 Task: Log work in the project ChampionWorks for the issue 'Address issues related to system accessibility for users with hearing impairments' spent time as '3w 2d 4h 44m' and remaining time as '1w 2d 19h 8m' and move to top of backlog. Now add the issue to the epic 'Data Science Implementation'. Log work in the project ChampionWorks for the issue 'Develop a new feature to allow for automatic document classification and sorting' spent time as '4w 3d 7h 7m' and remaining time as '4w 5d 18h 49m' and move to bottom of backlog. Now add the issue to the epic 'Data Lake Implementation'
Action: Mouse moved to (183, 58)
Screenshot: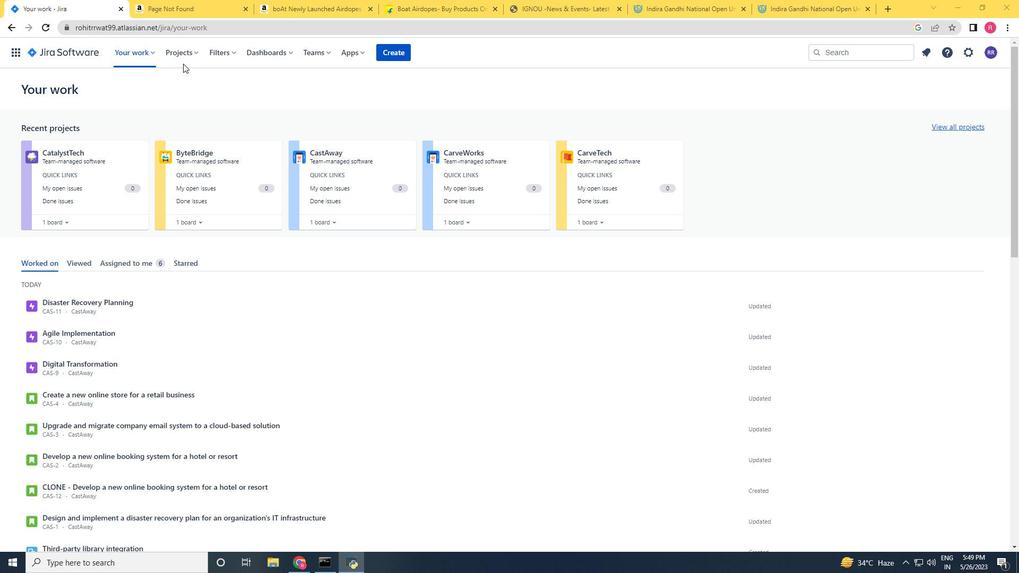 
Action: Mouse pressed left at (183, 58)
Screenshot: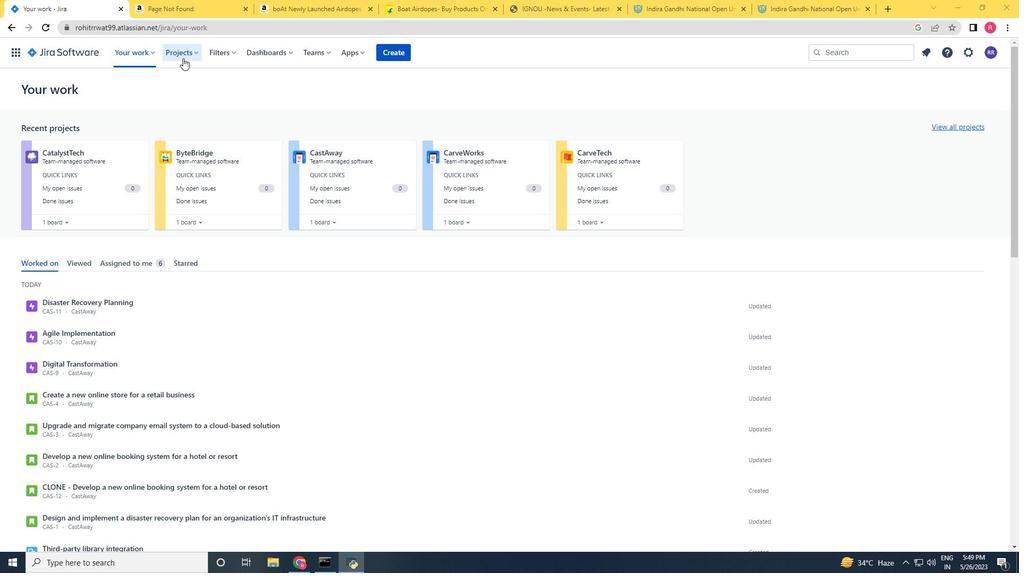 
Action: Mouse moved to (196, 101)
Screenshot: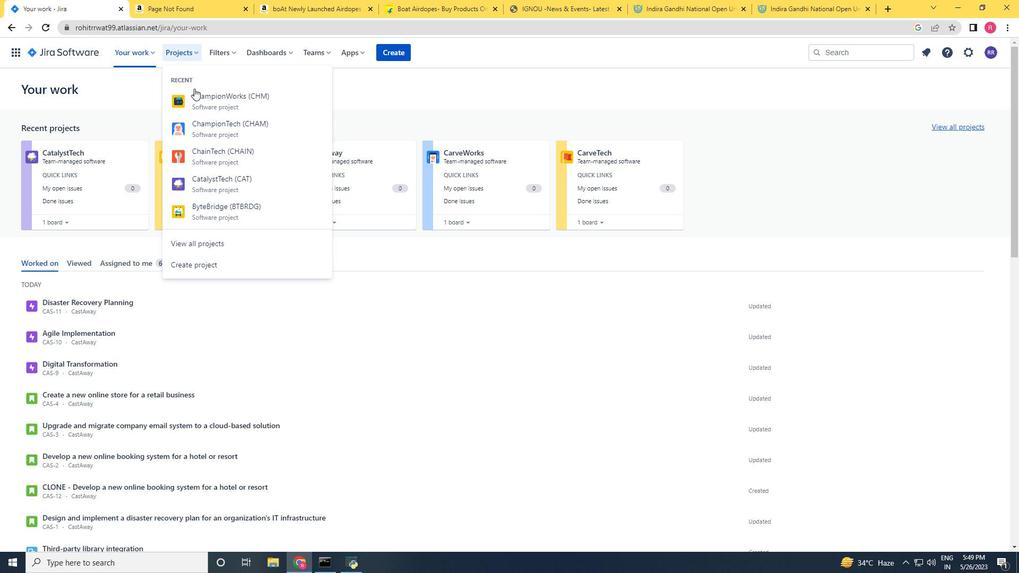 
Action: Mouse pressed left at (196, 101)
Screenshot: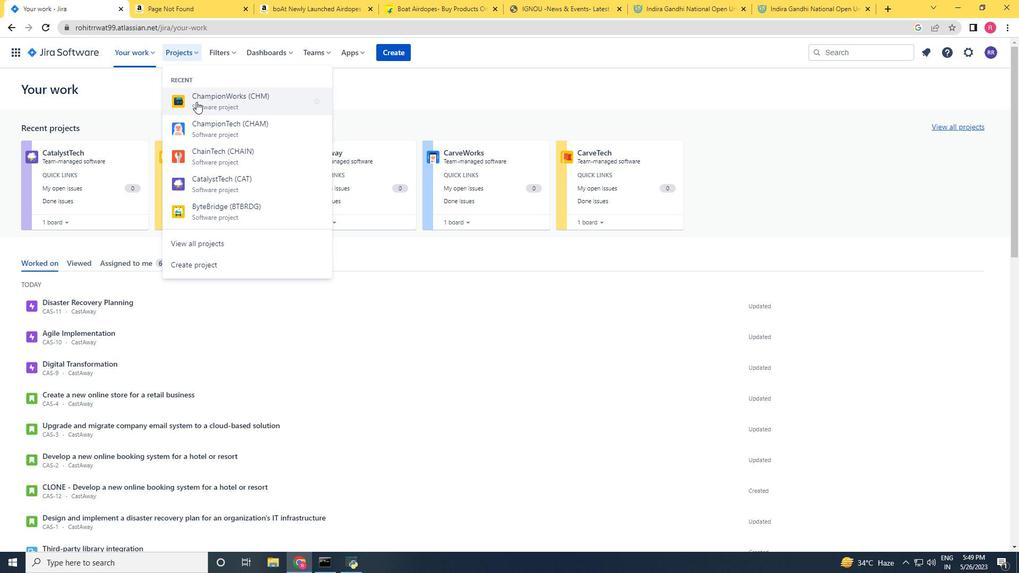 
Action: Mouse moved to (73, 168)
Screenshot: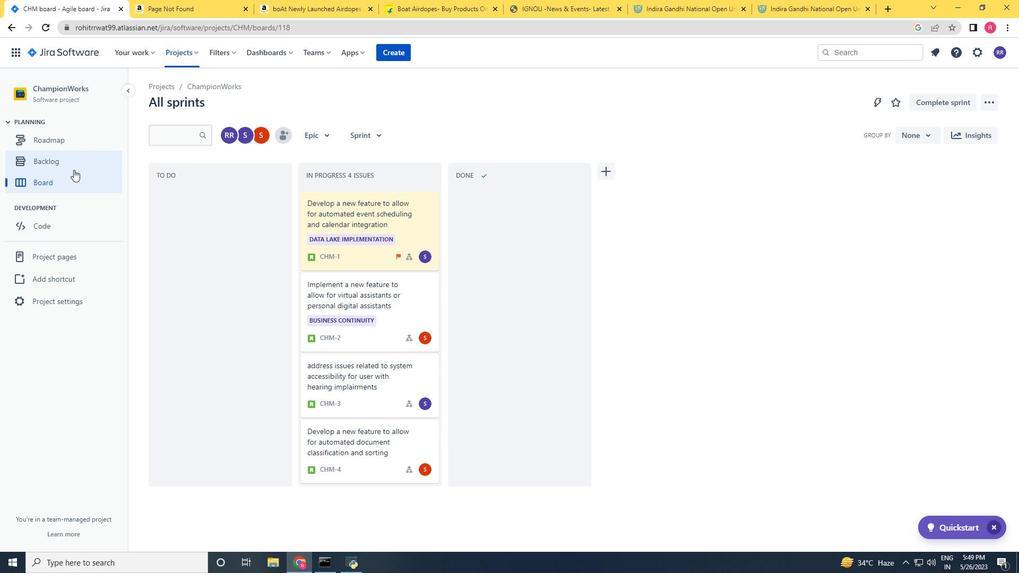 
Action: Mouse pressed left at (73, 168)
Screenshot: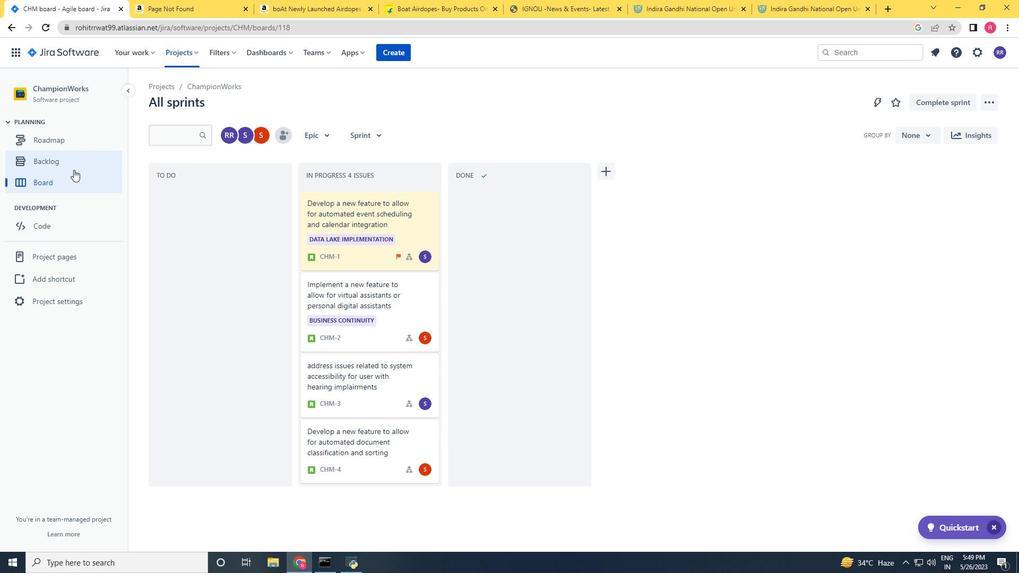 
Action: Mouse moved to (395, 382)
Screenshot: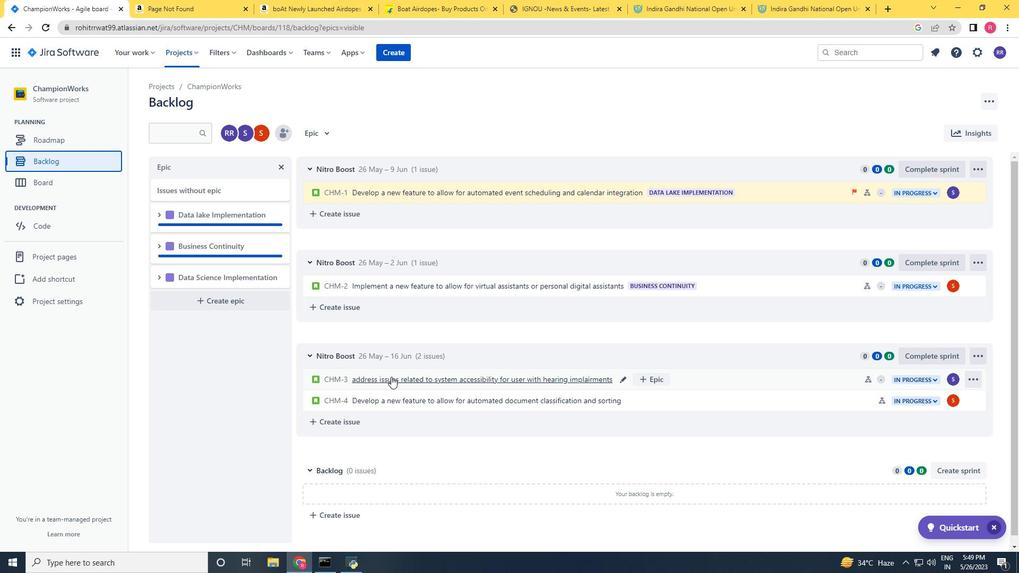 
Action: Mouse pressed left at (395, 382)
Screenshot: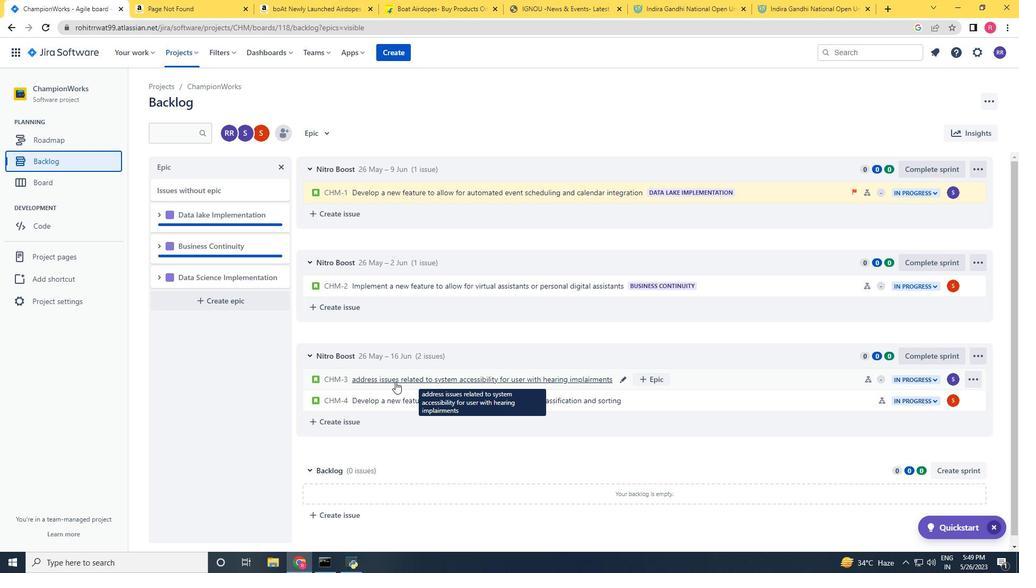 
Action: Mouse moved to (874, 248)
Screenshot: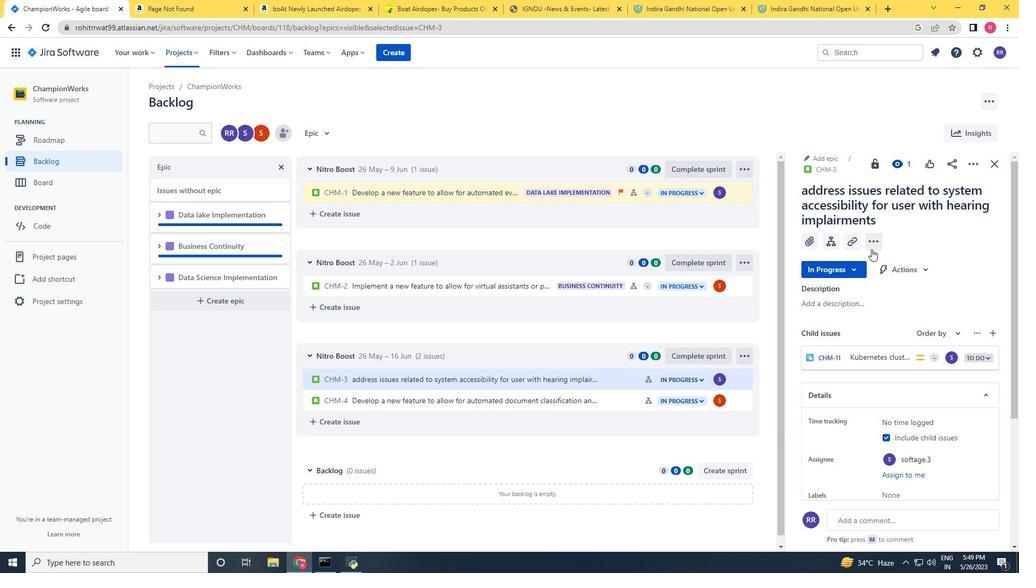 
Action: Mouse pressed left at (874, 248)
Screenshot: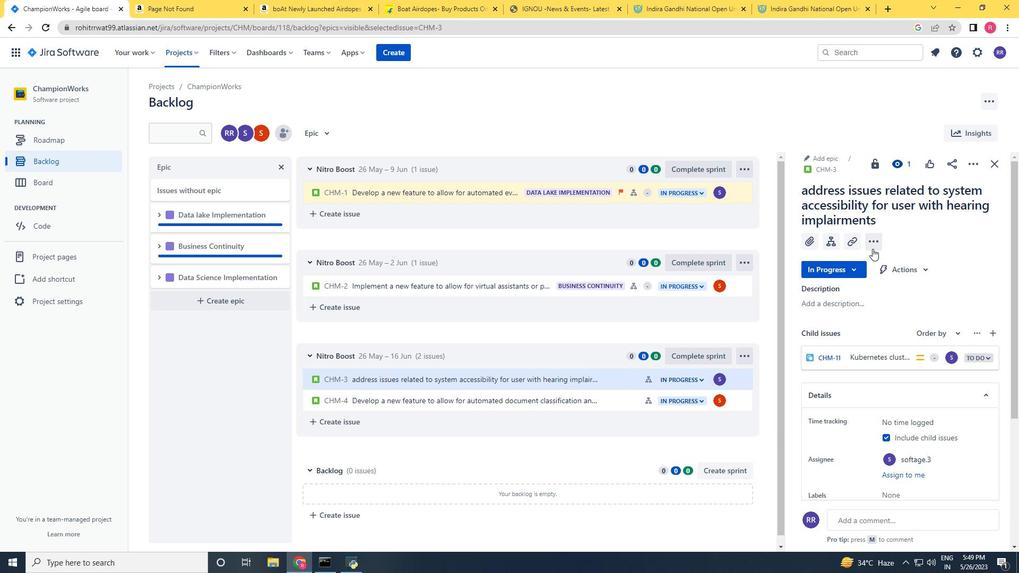 
Action: Mouse moved to (914, 230)
Screenshot: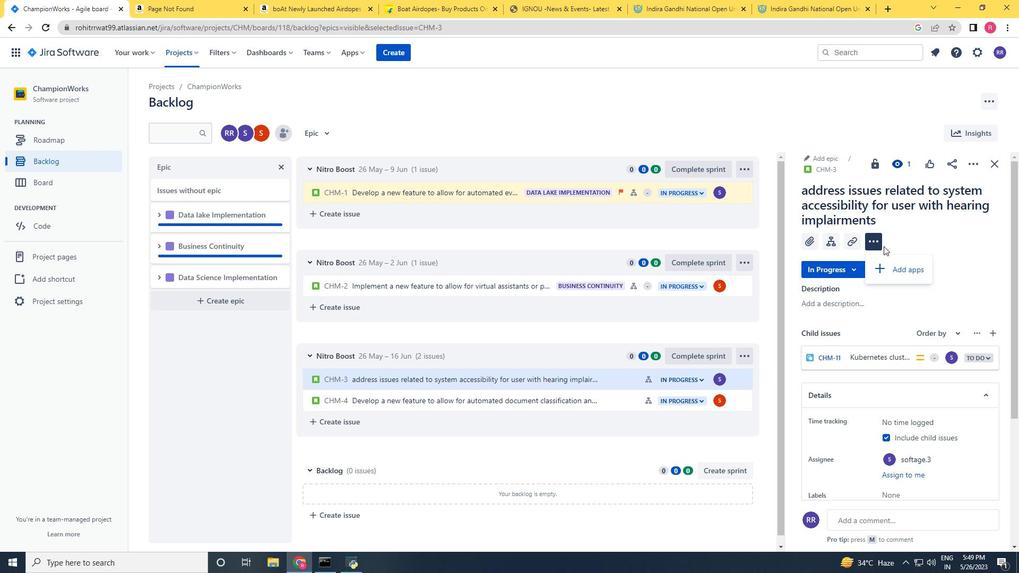 
Action: Mouse pressed left at (914, 230)
Screenshot: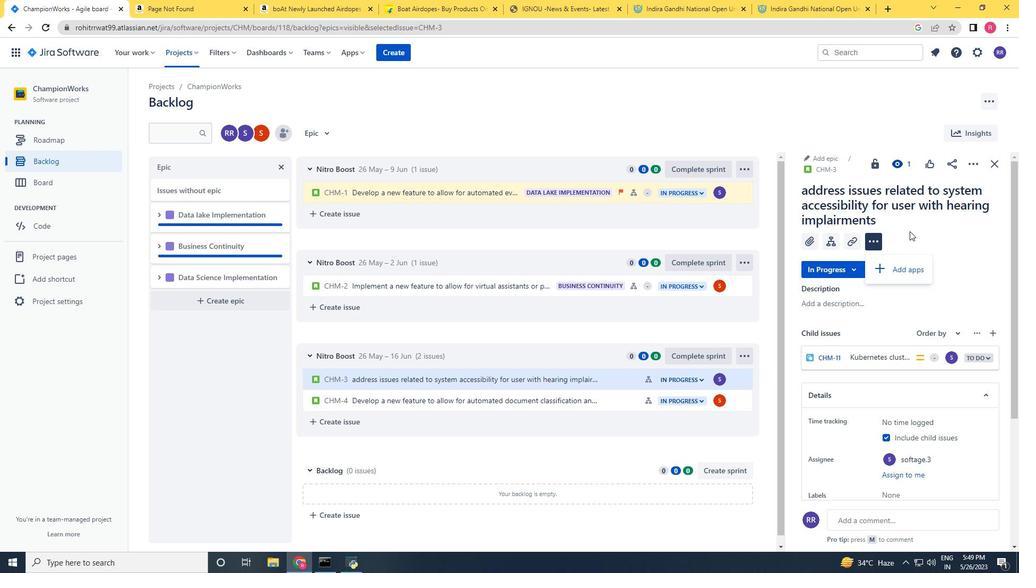 
Action: Mouse moved to (967, 162)
Screenshot: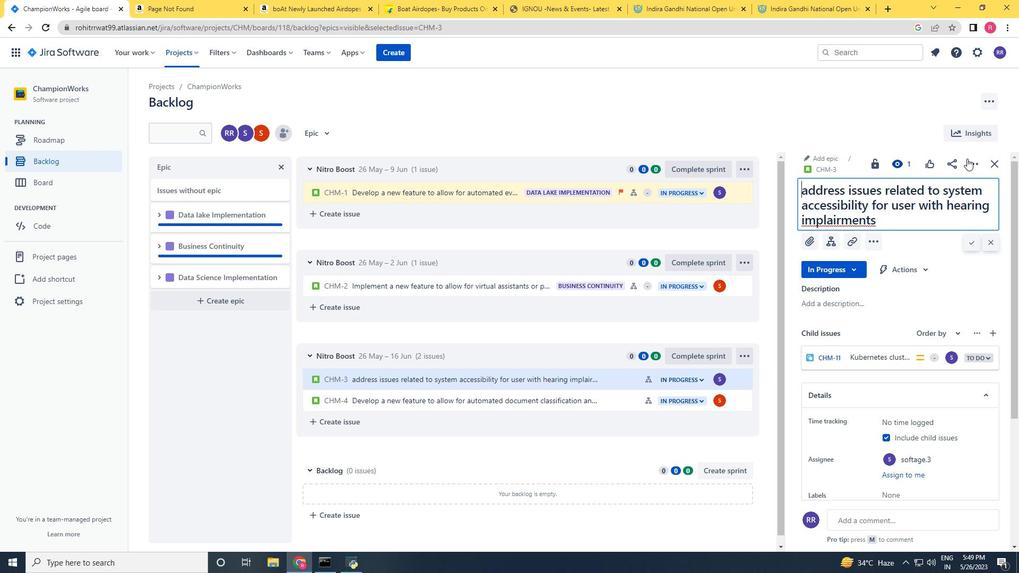 
Action: Mouse pressed left at (967, 162)
Screenshot: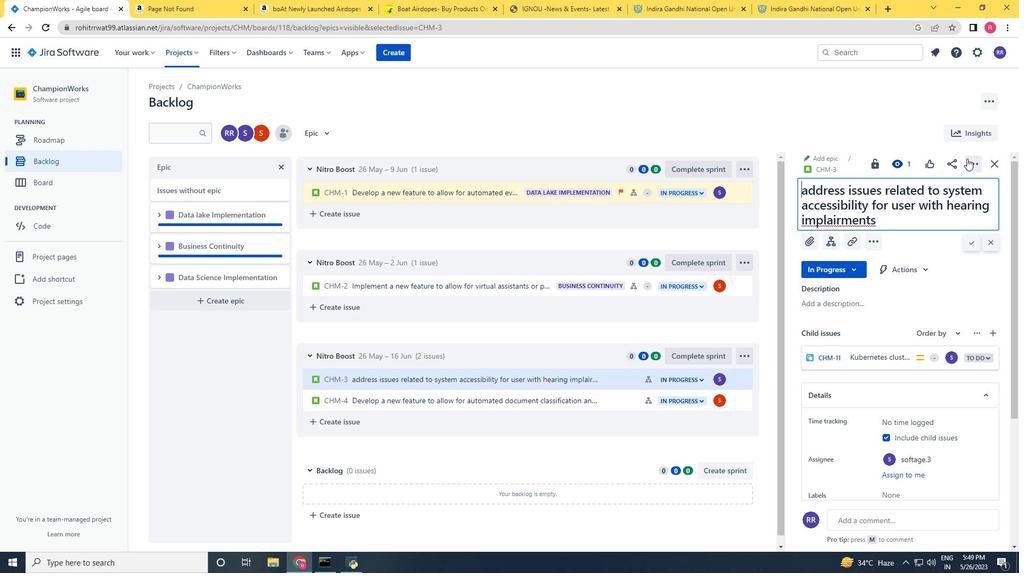 
Action: Mouse moved to (934, 198)
Screenshot: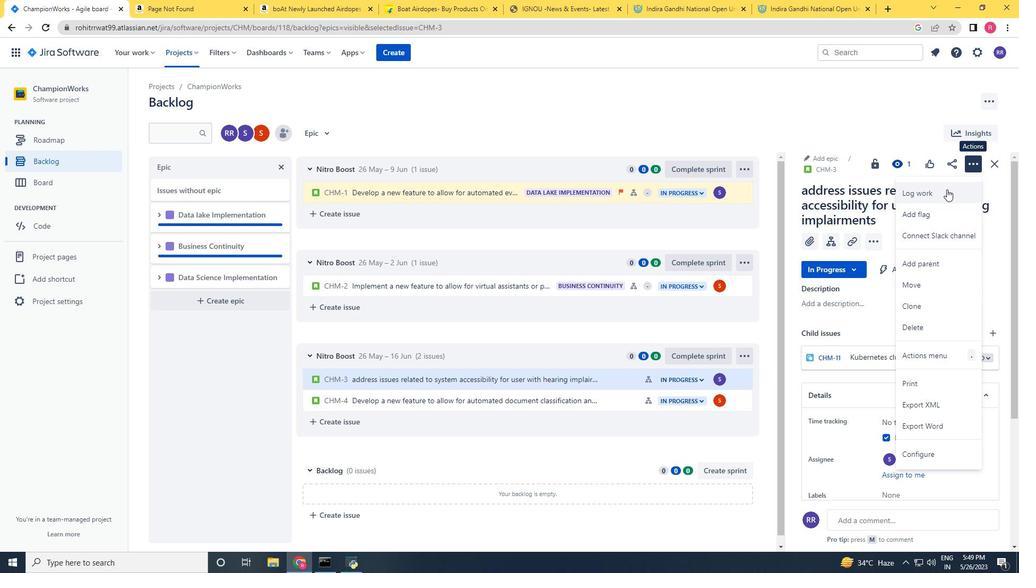 
Action: Mouse pressed left at (934, 198)
Screenshot: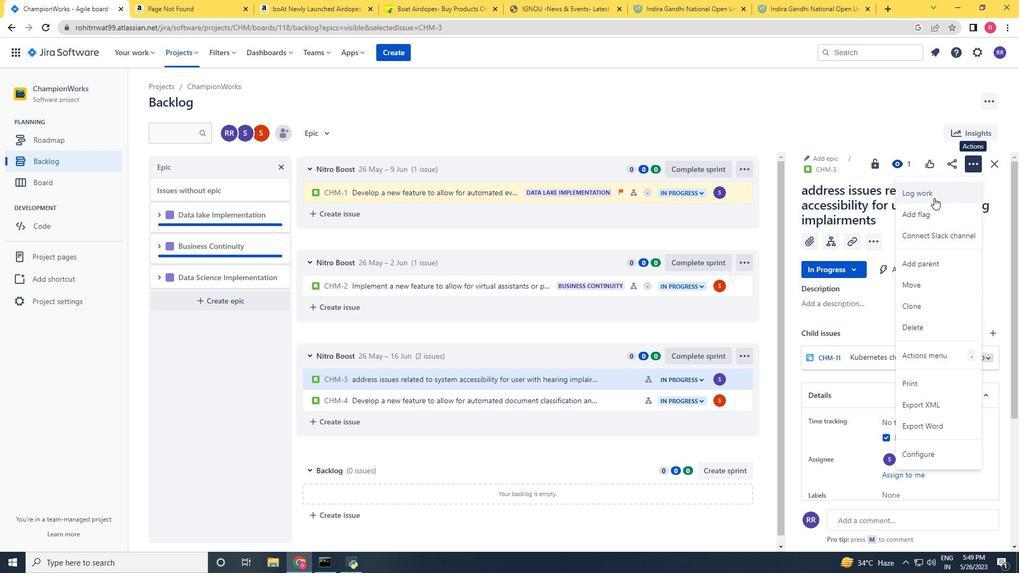 
Action: Mouse moved to (457, 157)
Screenshot: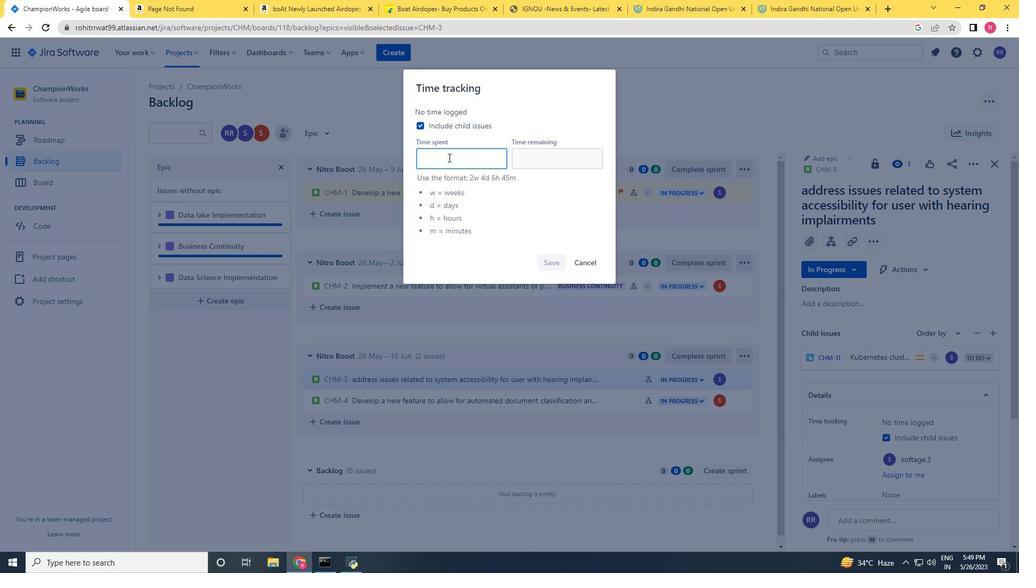 
Action: Mouse pressed left at (457, 157)
Screenshot: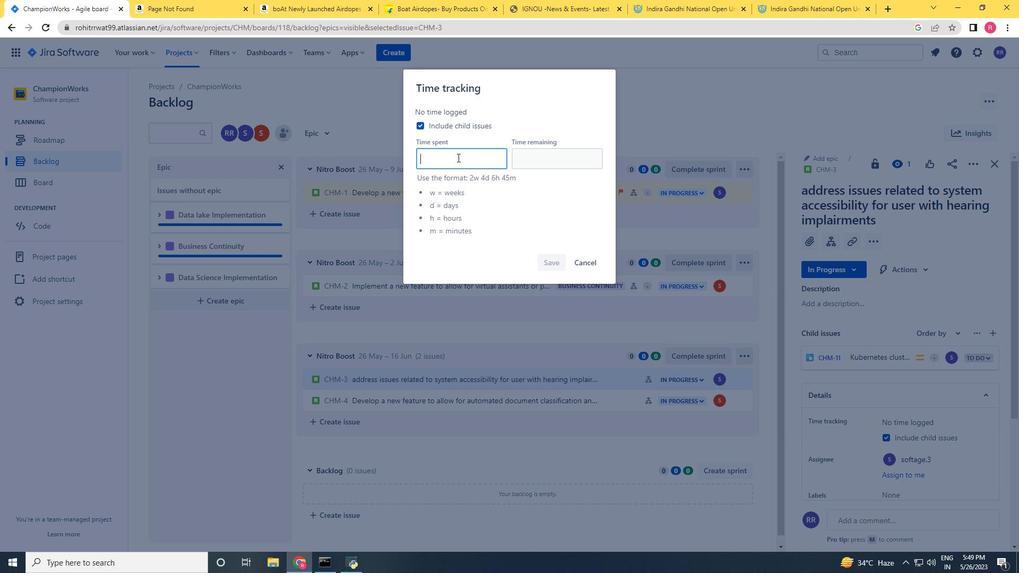 
Action: Key pressed 3w<Key.space>2d<Key.space>4h<Key.space>33<Key.backspace><Key.backspace>44m<Key.tab>1w<Key.space>2d<Key.space>19h<Key.space>8m
Screenshot: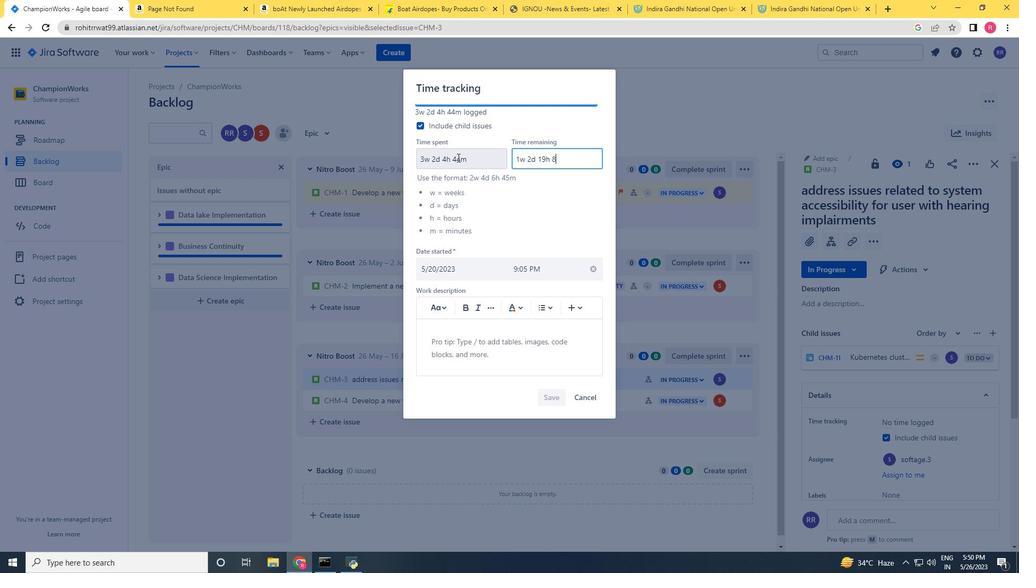 
Action: Mouse moved to (553, 398)
Screenshot: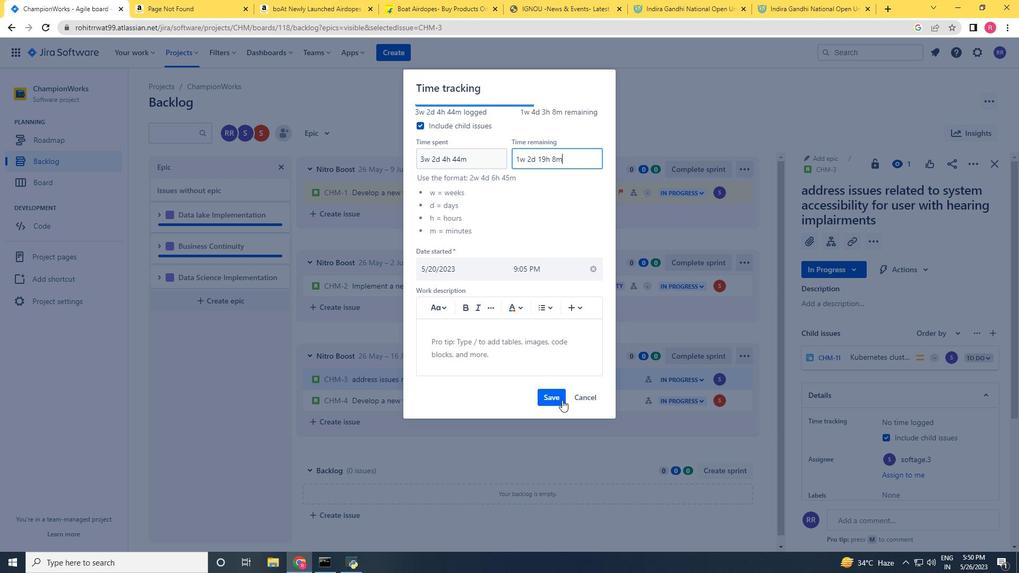 
Action: Mouse pressed left at (553, 398)
Screenshot: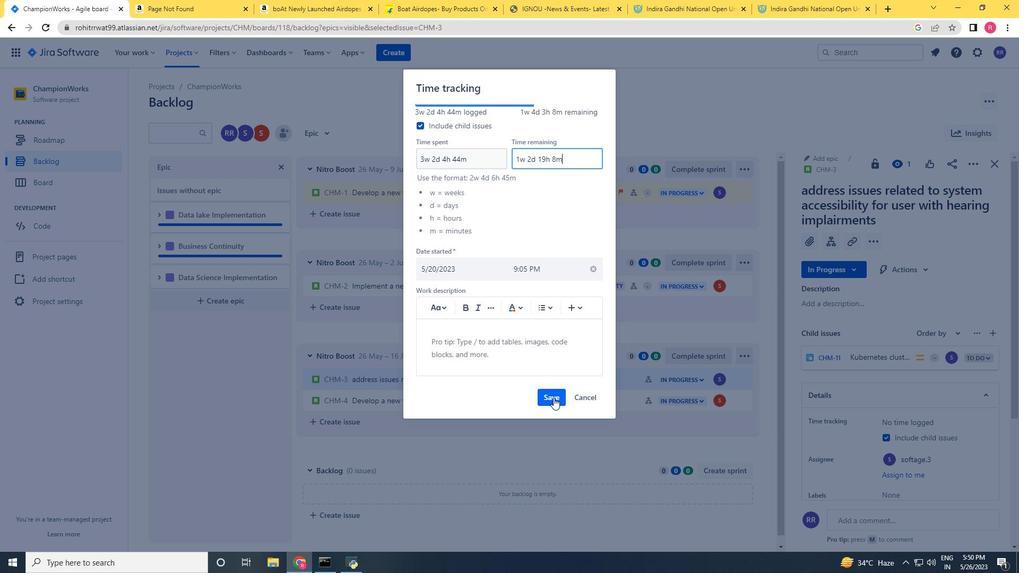 
Action: Mouse moved to (740, 378)
Screenshot: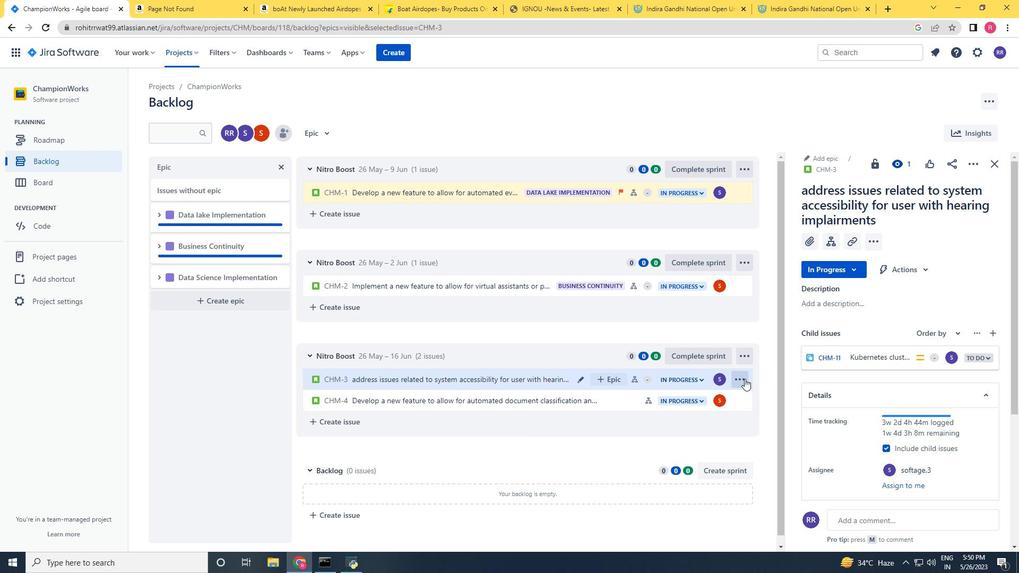 
Action: Mouse pressed left at (740, 378)
Screenshot: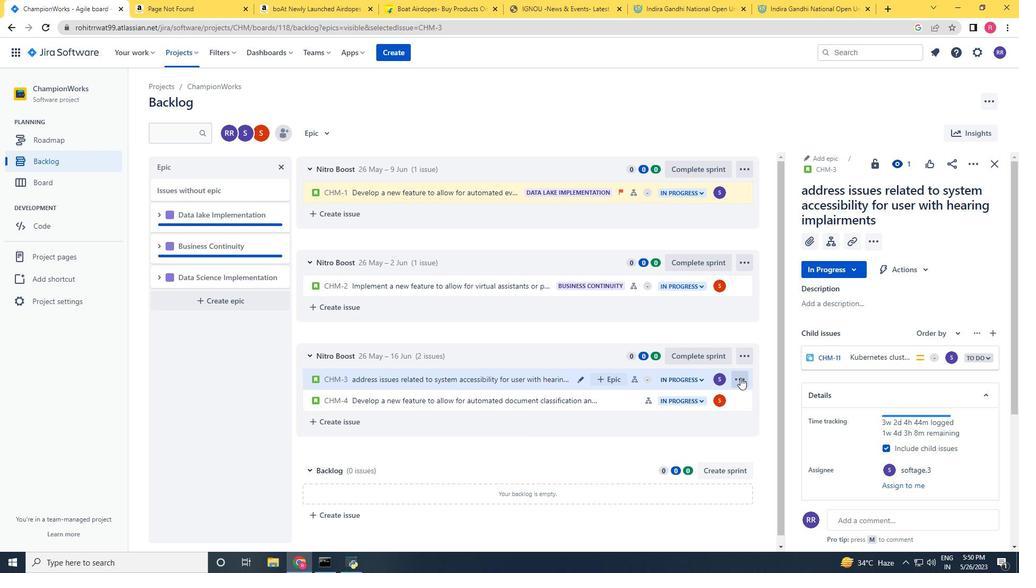 
Action: Mouse moved to (712, 341)
Screenshot: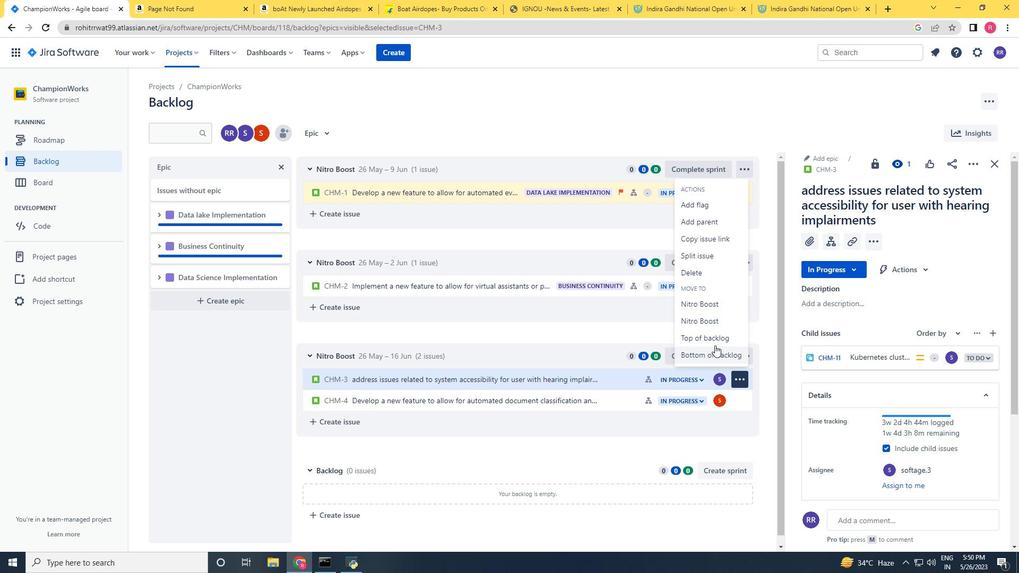
Action: Mouse pressed left at (712, 341)
Screenshot: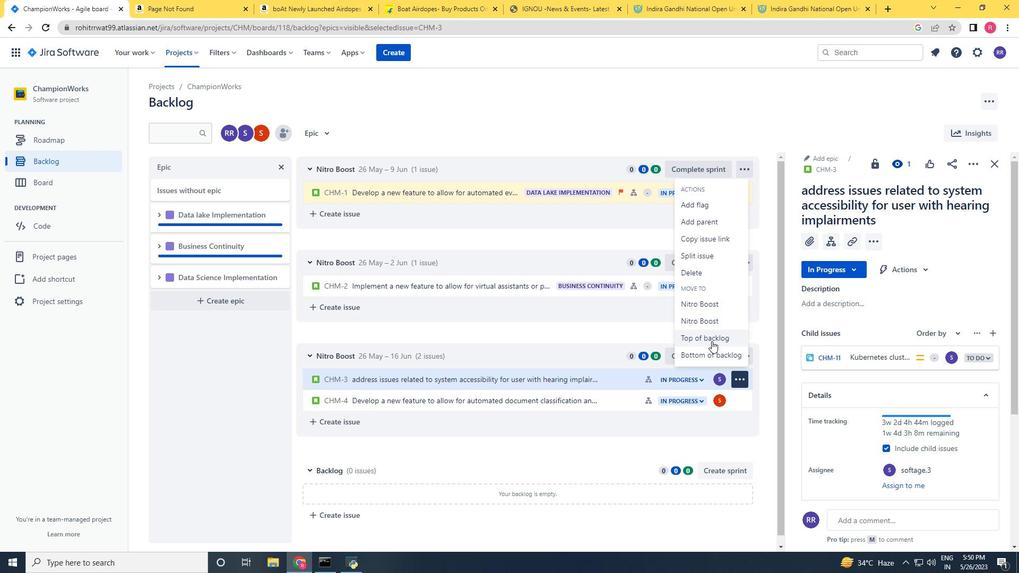 
Action: Mouse moved to (548, 177)
Screenshot: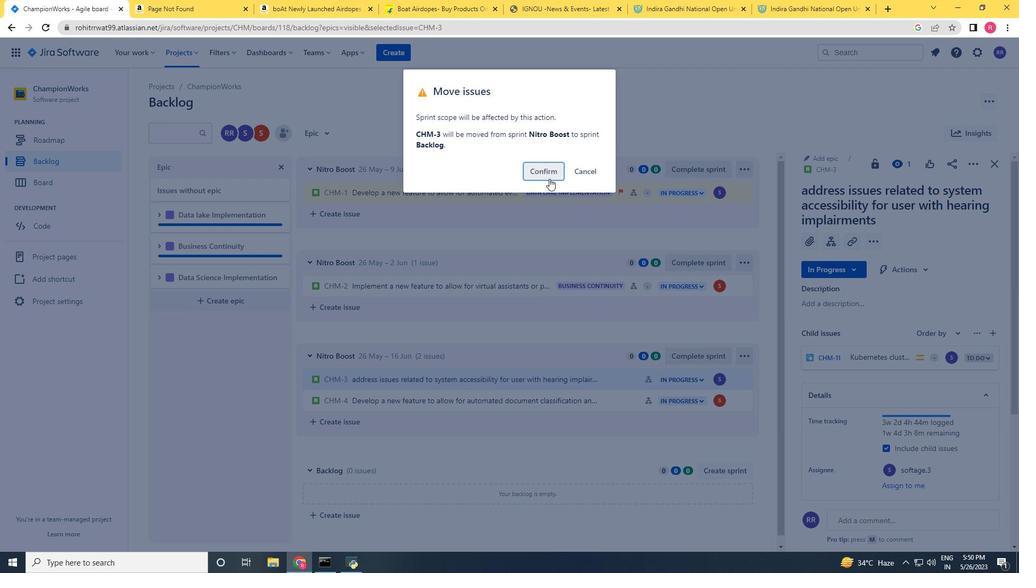 
Action: Mouse pressed left at (548, 177)
Screenshot: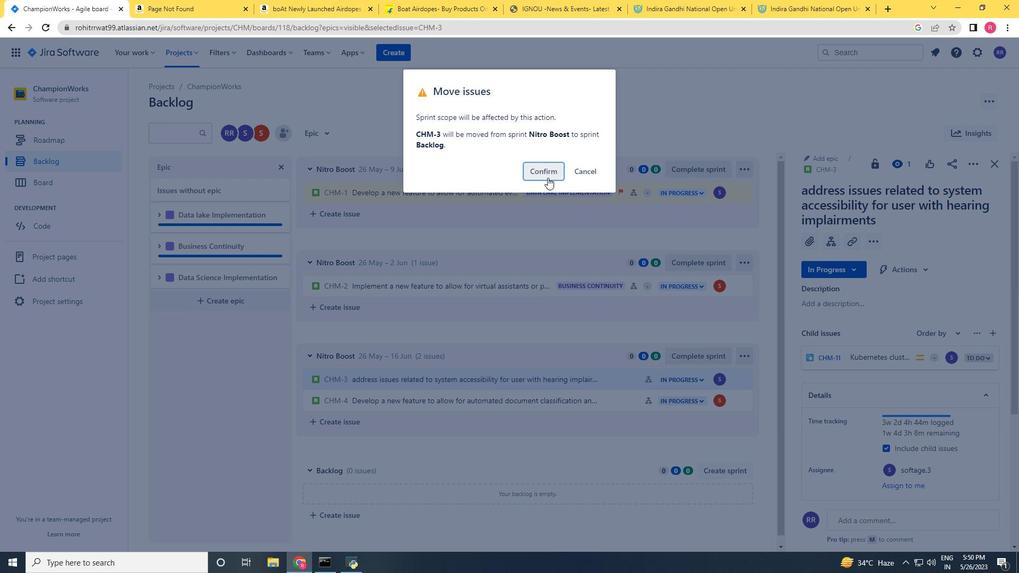 
Action: Mouse moved to (608, 469)
Screenshot: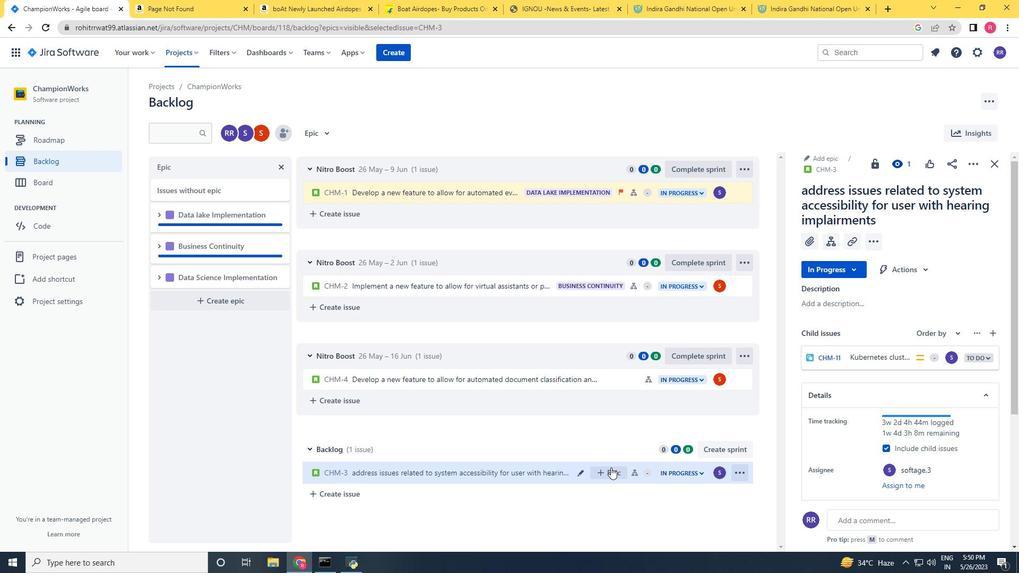 
Action: Mouse pressed left at (608, 469)
Screenshot: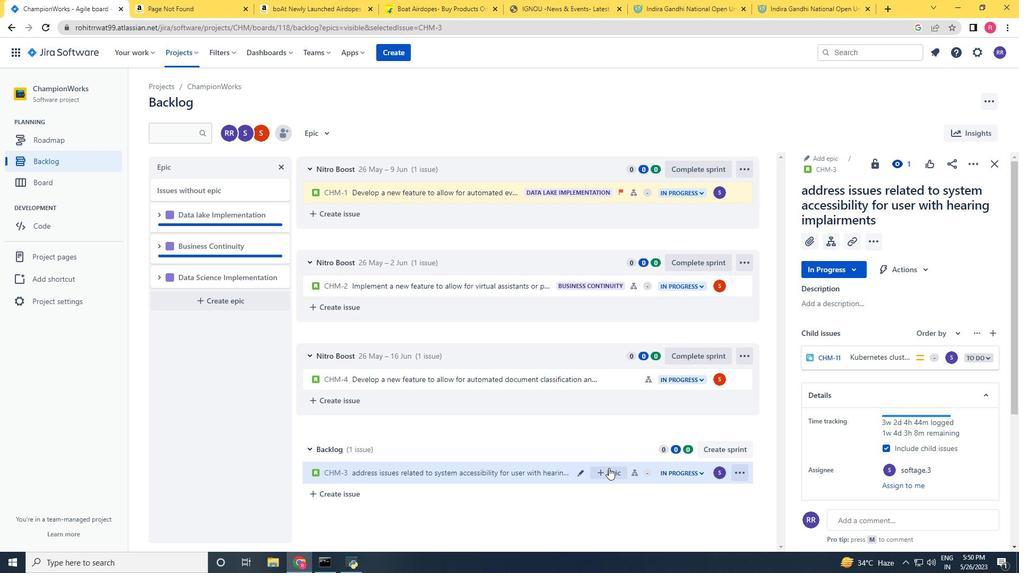 
Action: Mouse moved to (636, 521)
Screenshot: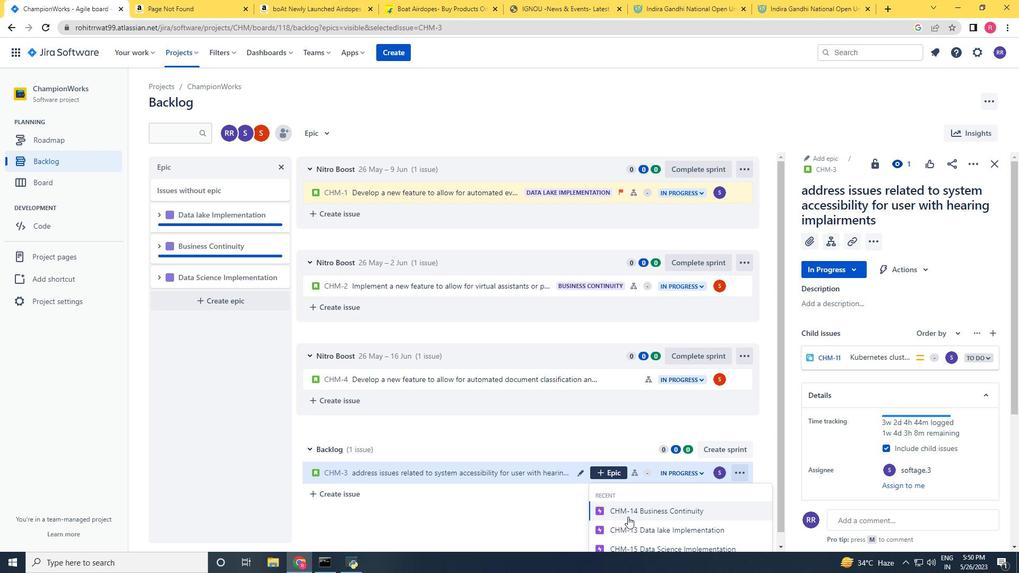 
Action: Mouse scrolled (636, 521) with delta (0, 0)
Screenshot: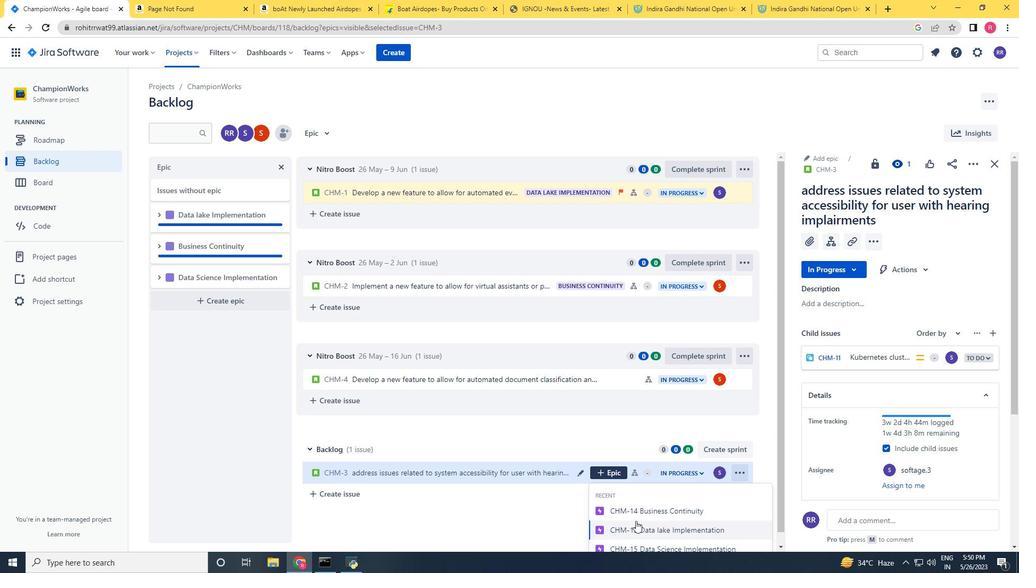 
Action: Mouse moved to (644, 544)
Screenshot: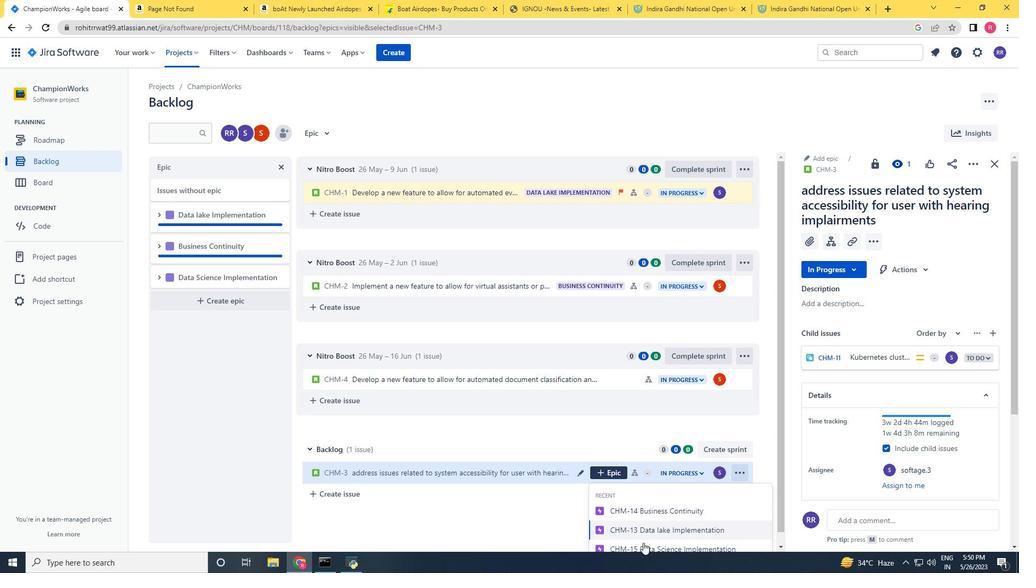
Action: Mouse pressed left at (644, 544)
Screenshot: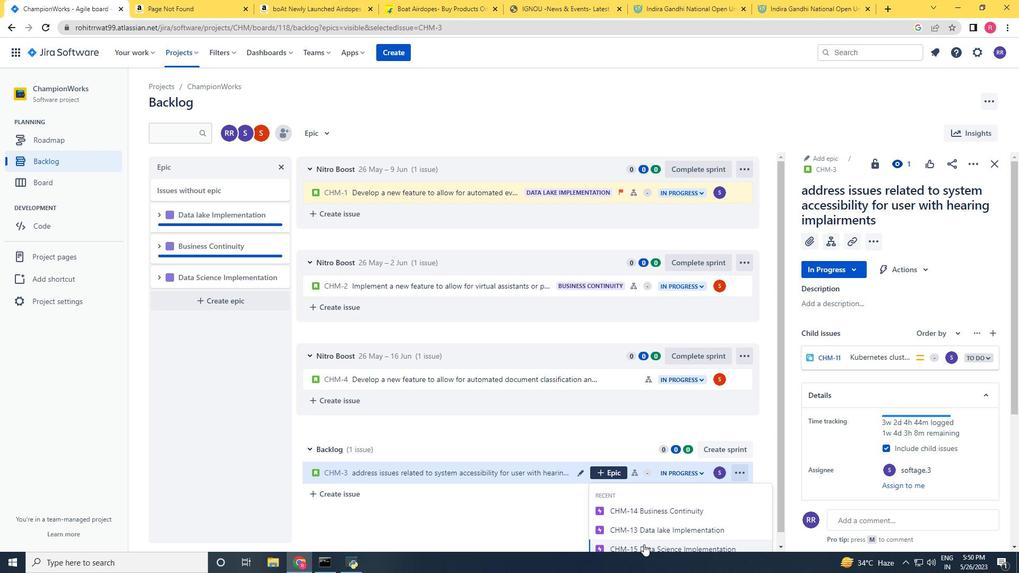 
Action: Mouse moved to (532, 439)
Screenshot: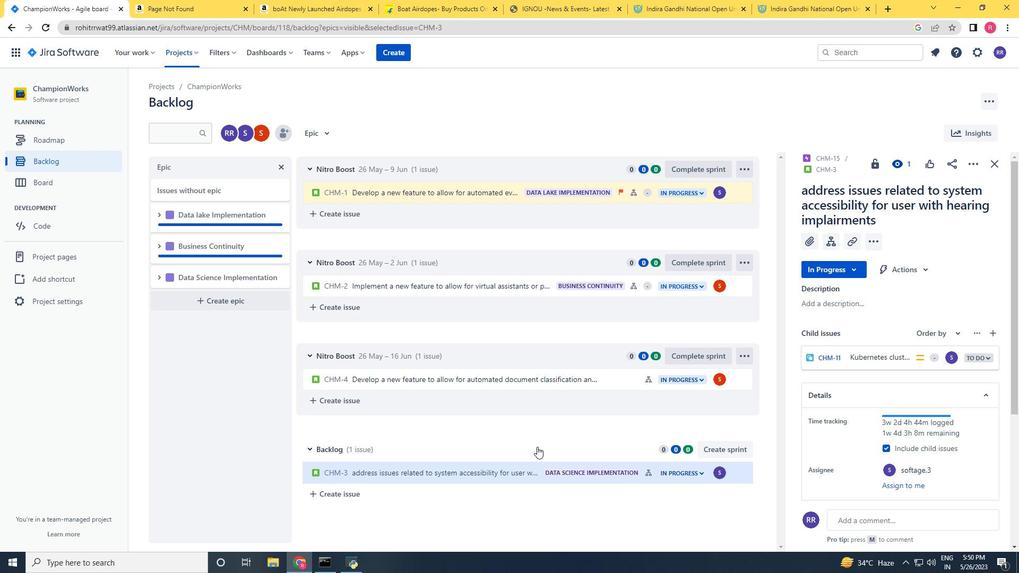 
Action: Mouse scrolled (532, 438) with delta (0, 0)
Screenshot: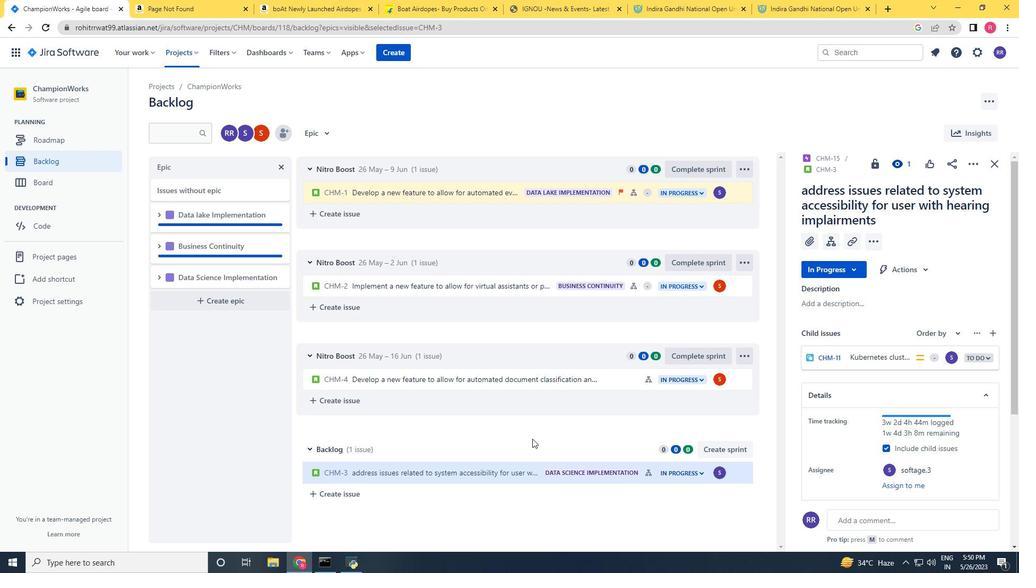 
Action: Mouse moved to (483, 378)
Screenshot: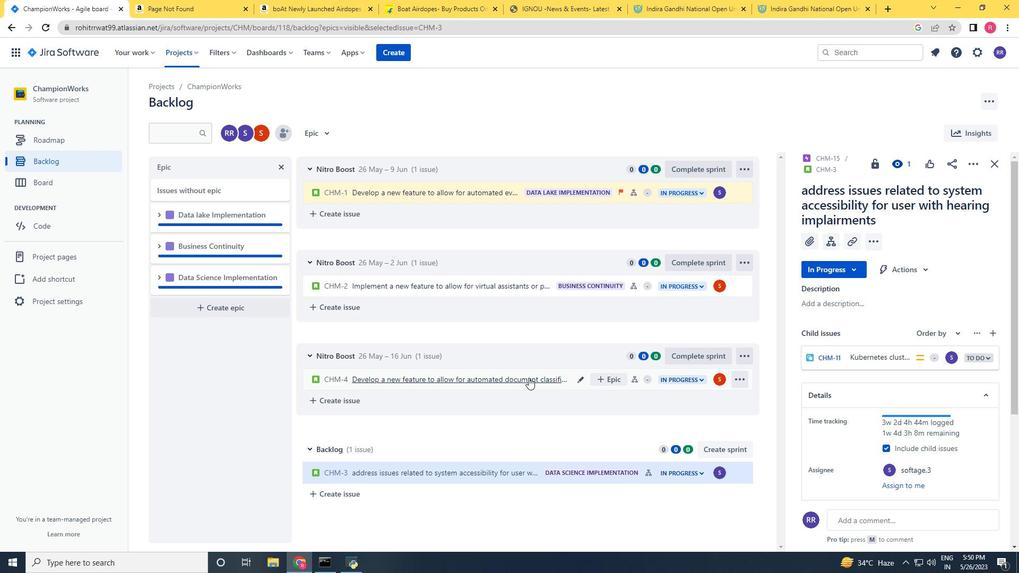 
Action: Mouse pressed left at (483, 378)
Screenshot: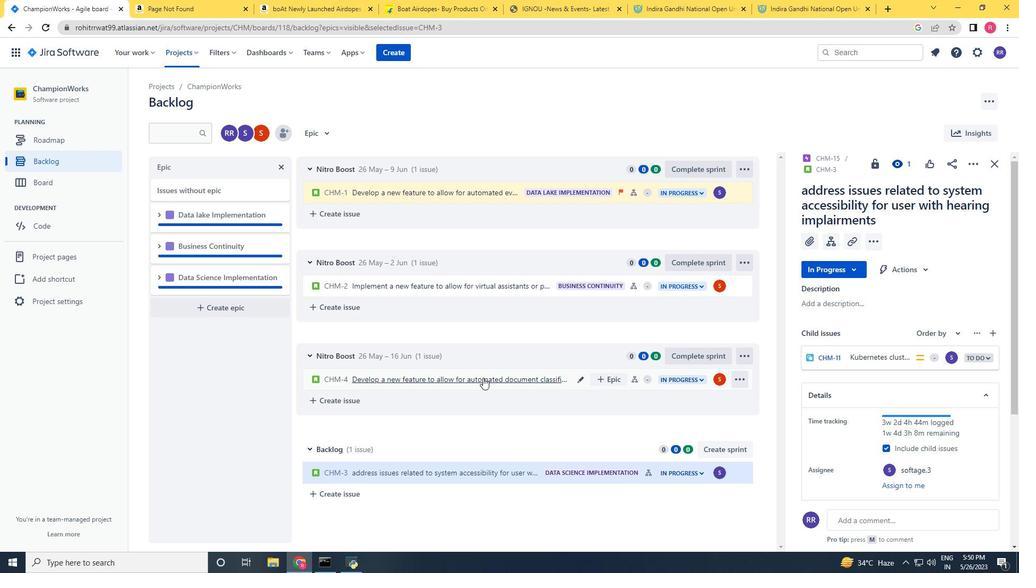 
Action: Mouse moved to (965, 164)
Screenshot: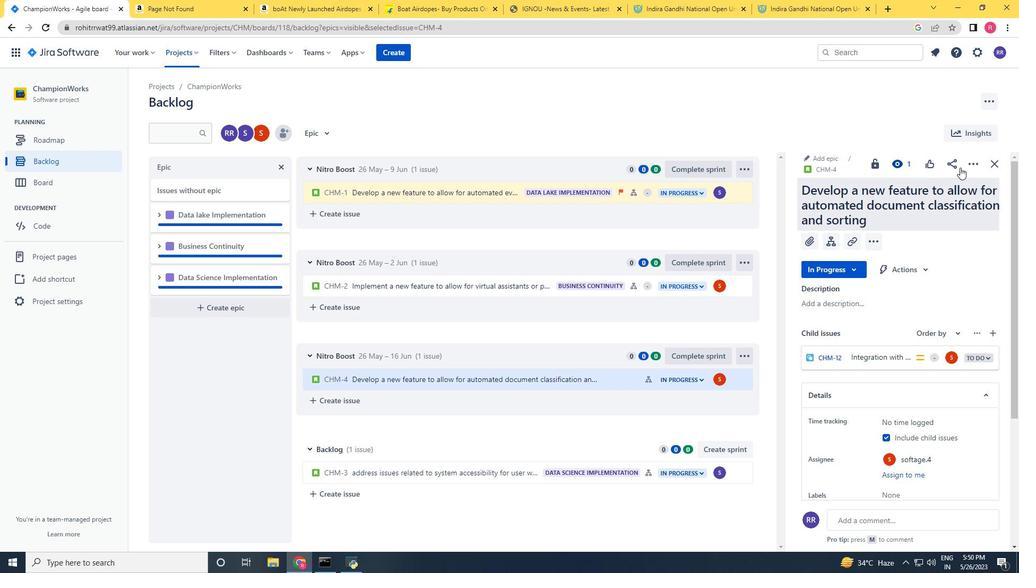 
Action: Mouse pressed left at (965, 164)
Screenshot: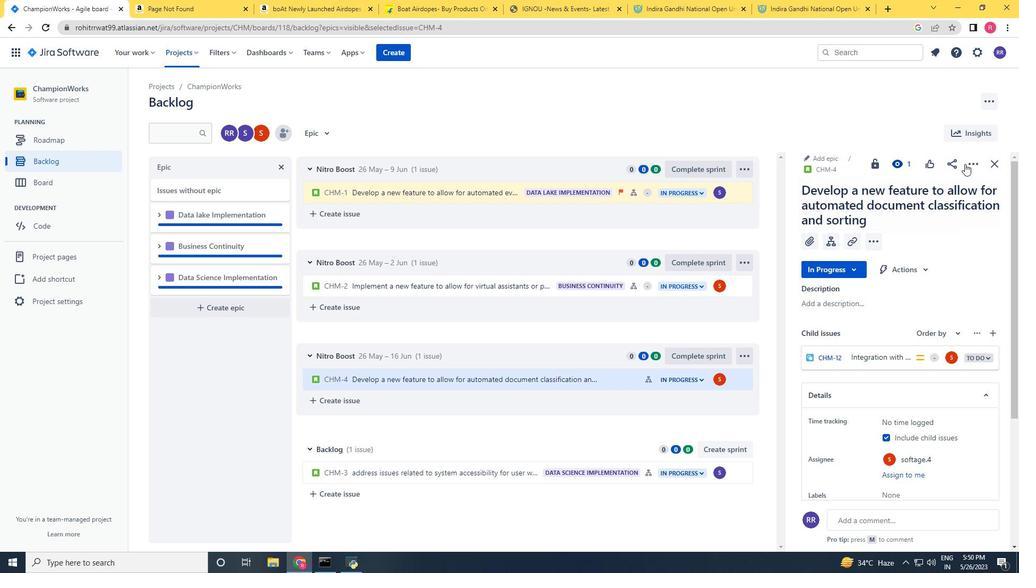 
Action: Mouse moved to (944, 194)
Screenshot: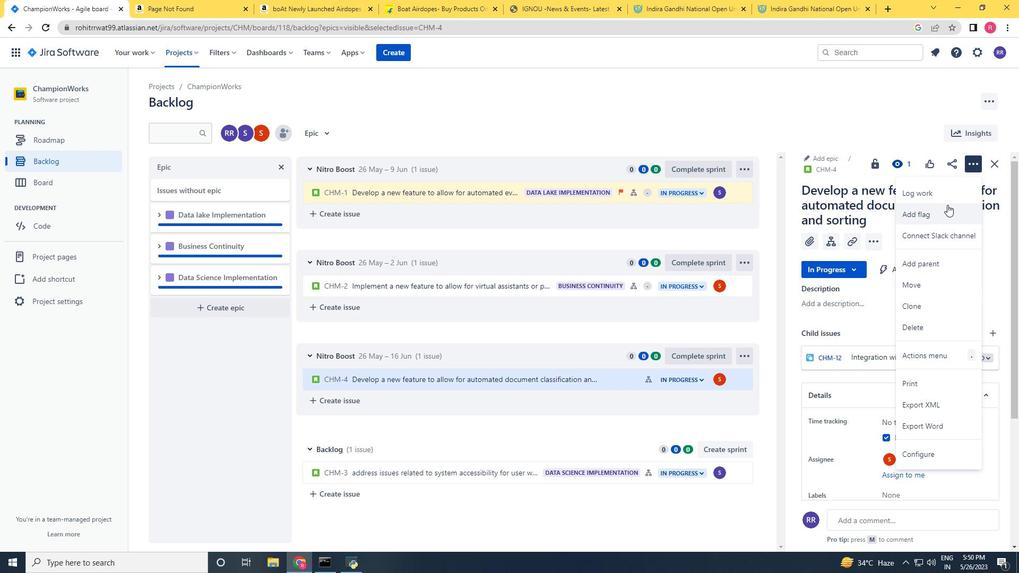 
Action: Mouse pressed left at (944, 194)
Screenshot: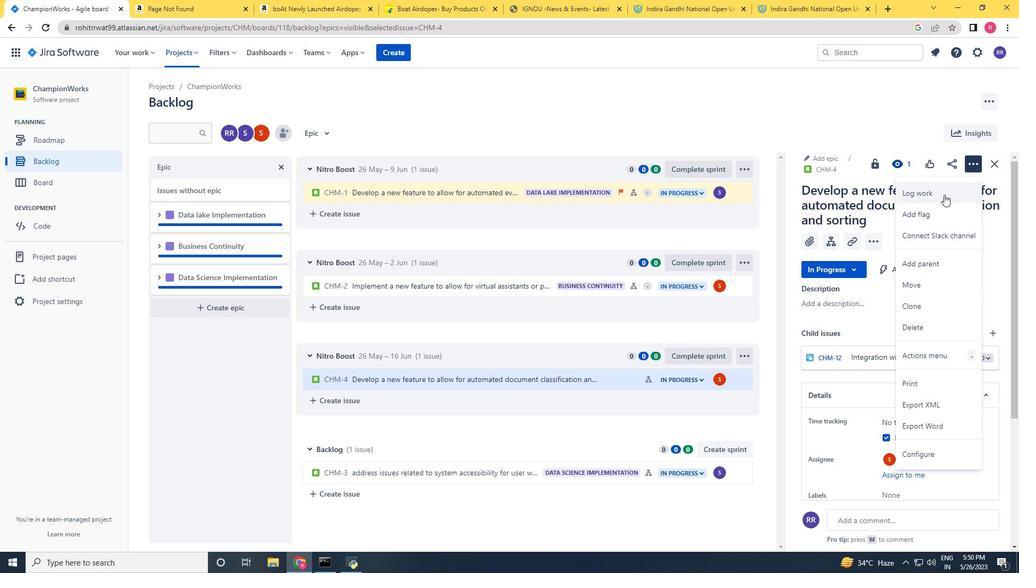 
Action: Mouse moved to (503, 181)
Screenshot: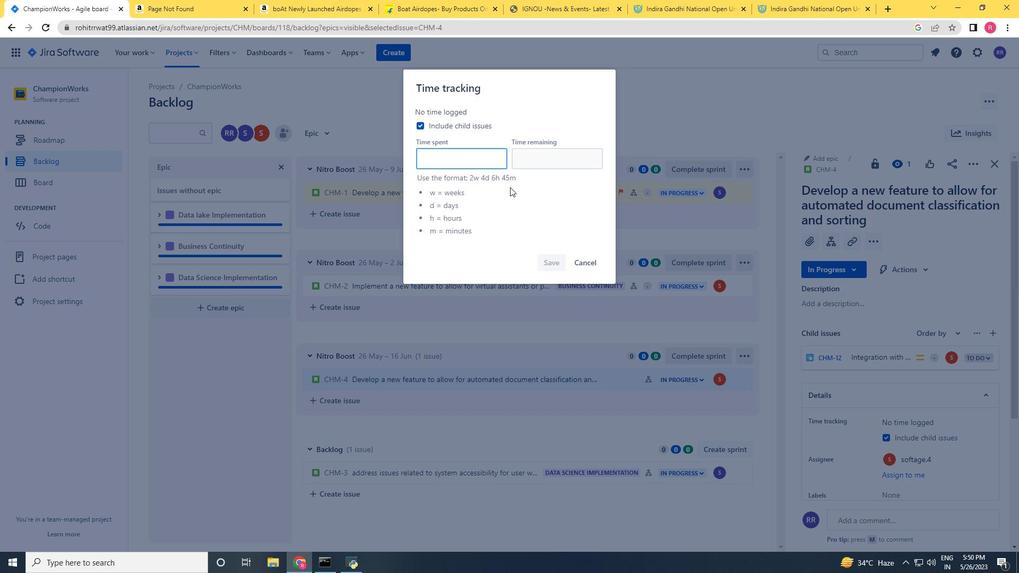 
Action: Key pressed 4w<Key.space>3d<Key.space>7h<Key.space>7m<Key.tab>4w<Key.space>5d<Key.space>18h<Key.space>49m
Screenshot: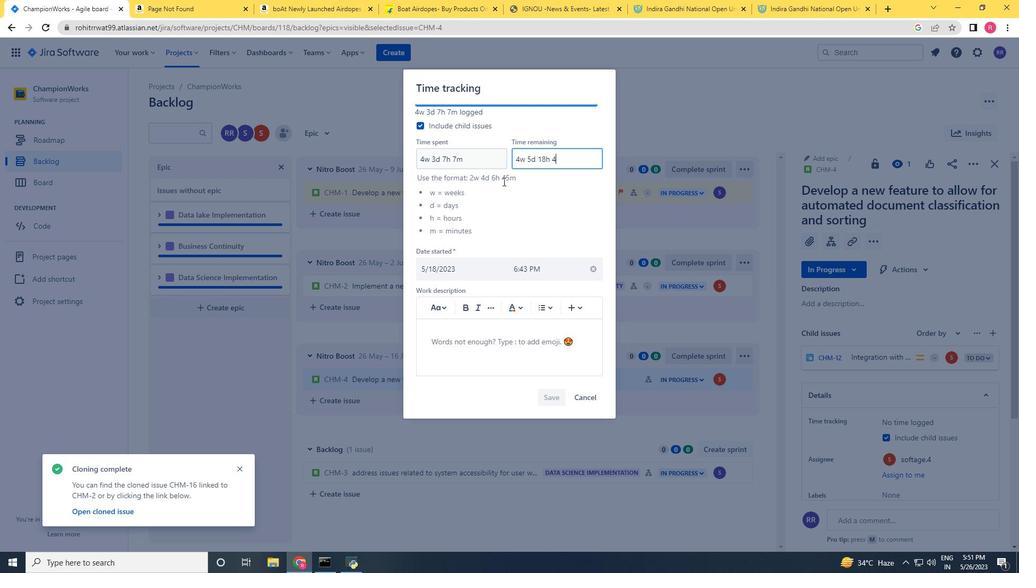 
Action: Mouse moved to (555, 403)
Screenshot: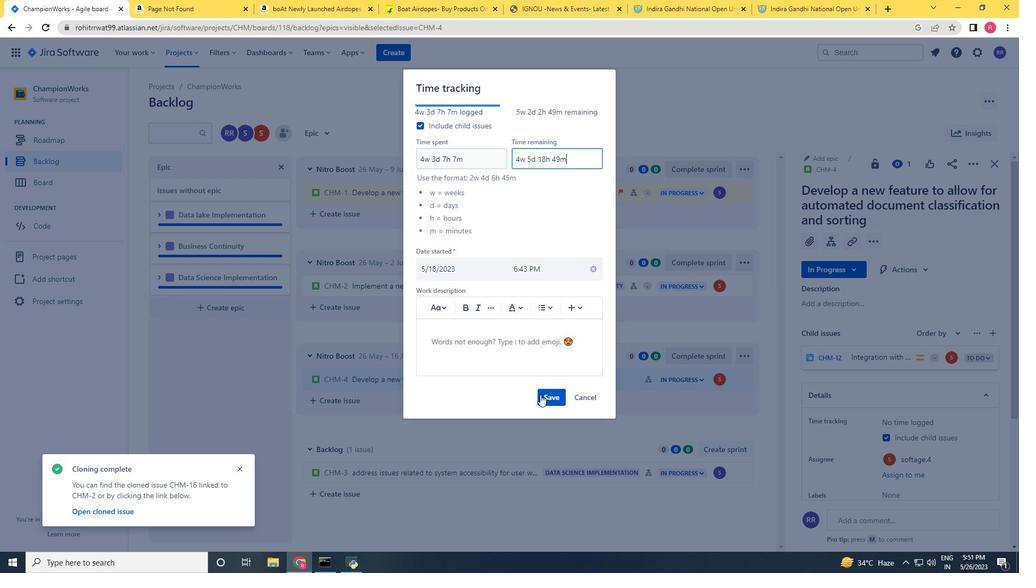 
Action: Mouse pressed left at (555, 403)
Screenshot: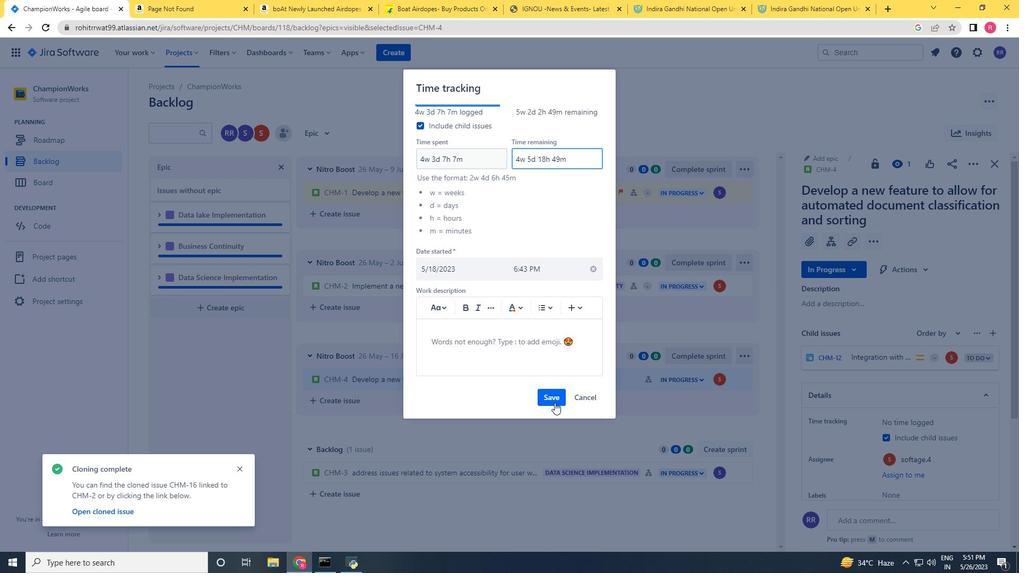 
Action: Mouse moved to (736, 377)
Screenshot: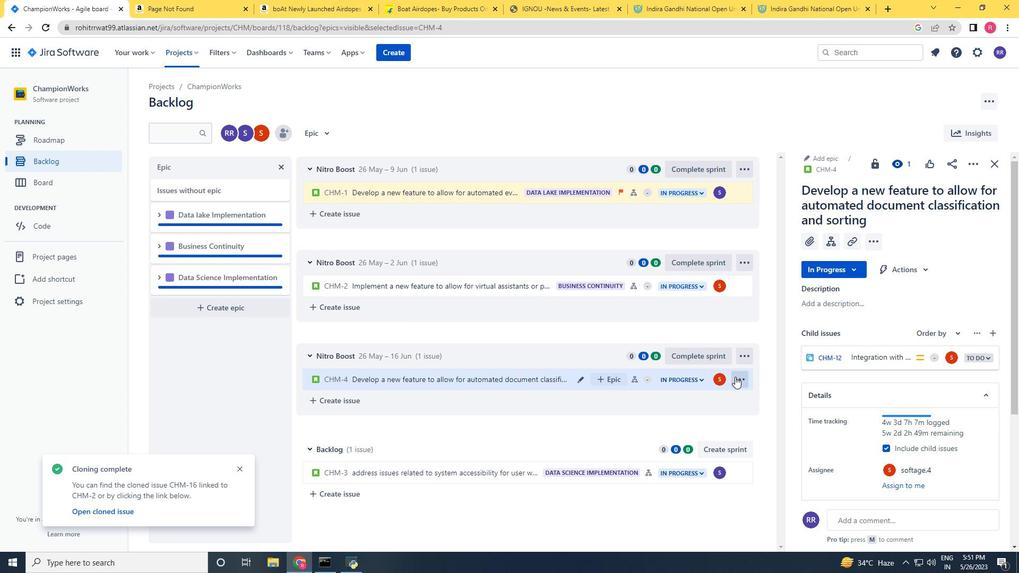 
Action: Mouse pressed left at (736, 377)
Screenshot: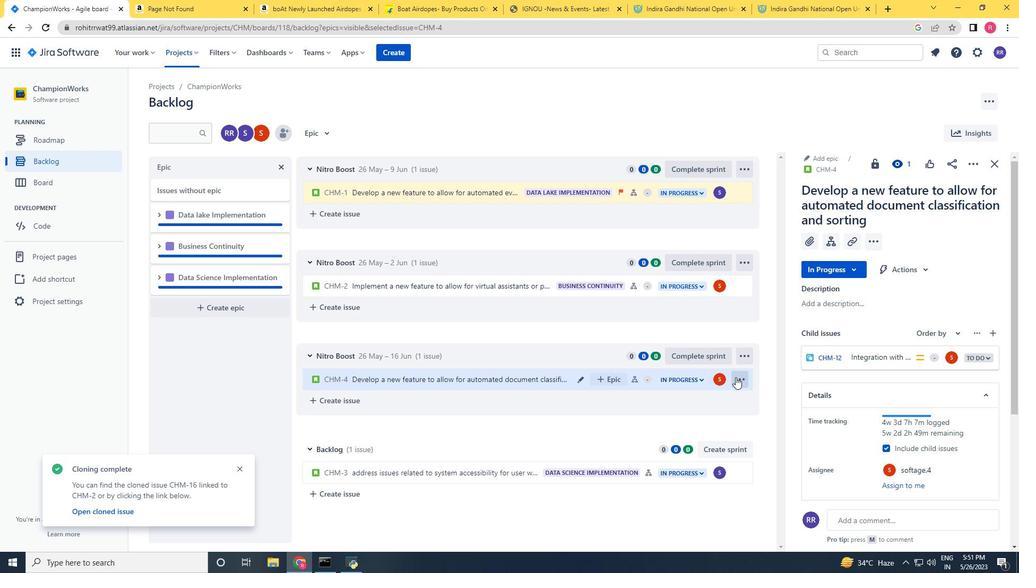 
Action: Mouse moved to (715, 353)
Screenshot: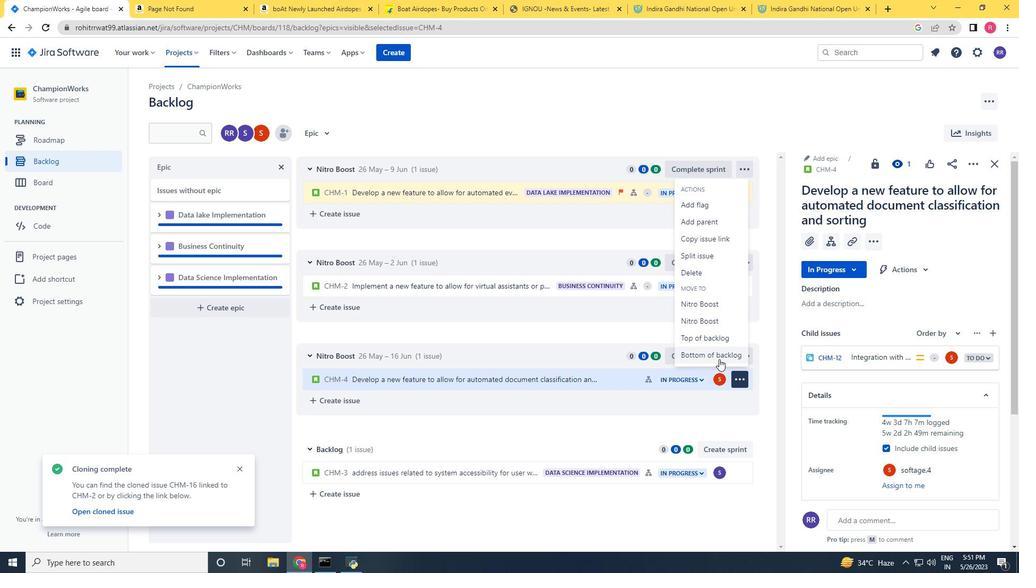 
Action: Mouse pressed left at (715, 353)
Screenshot: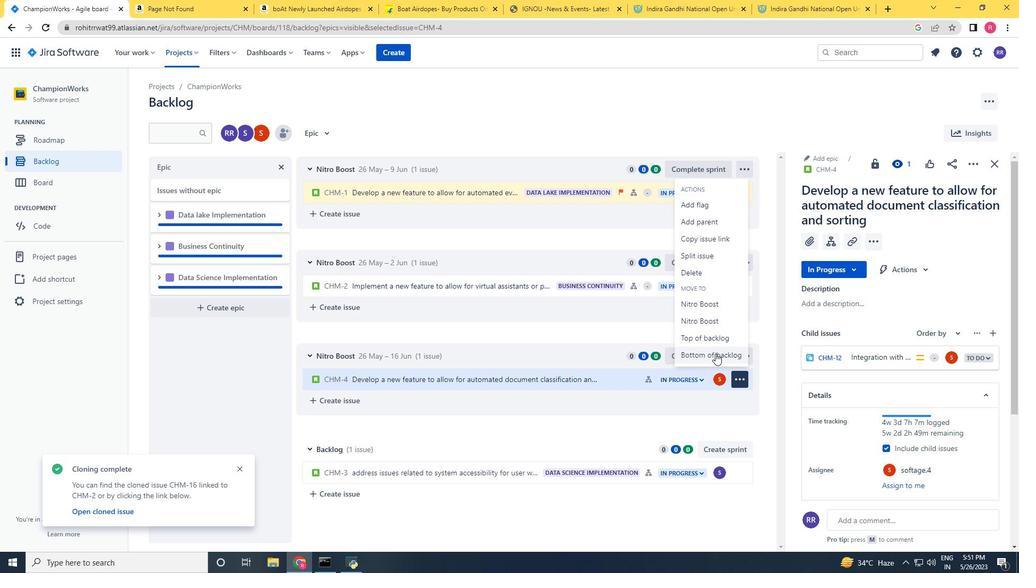 
Action: Mouse moved to (531, 163)
Screenshot: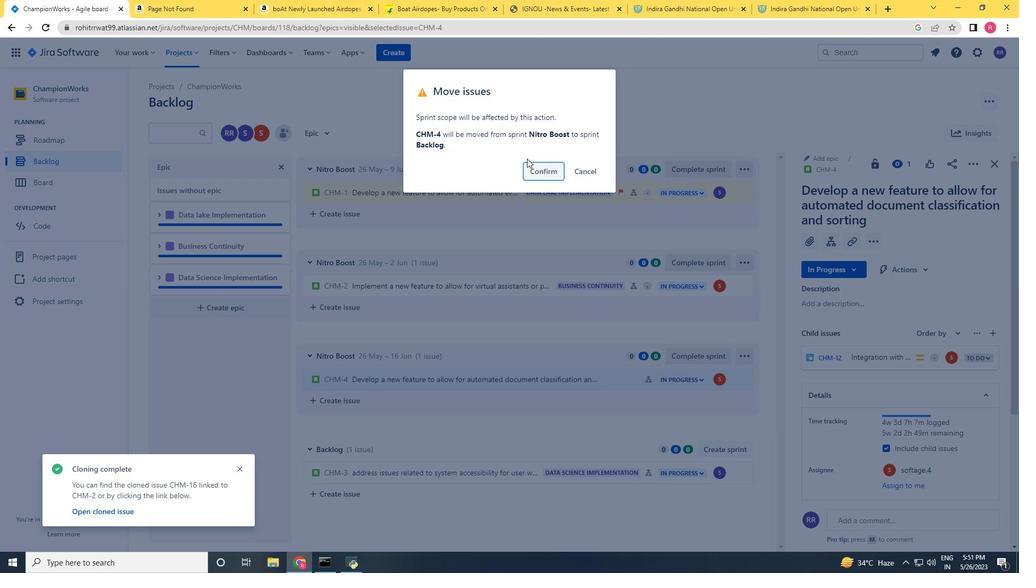 
Action: Mouse pressed left at (531, 163)
Screenshot: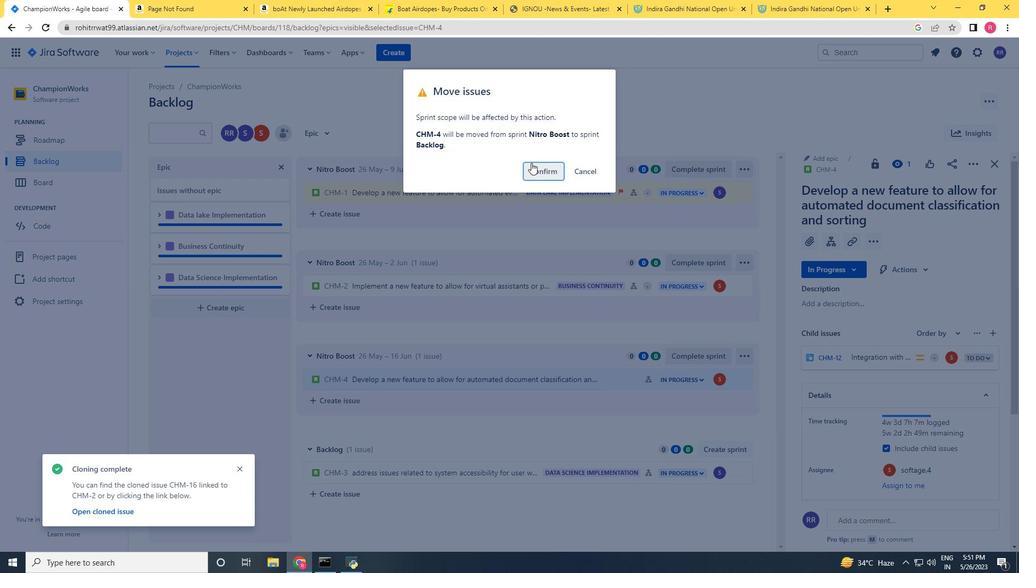 
Action: Mouse moved to (616, 492)
Screenshot: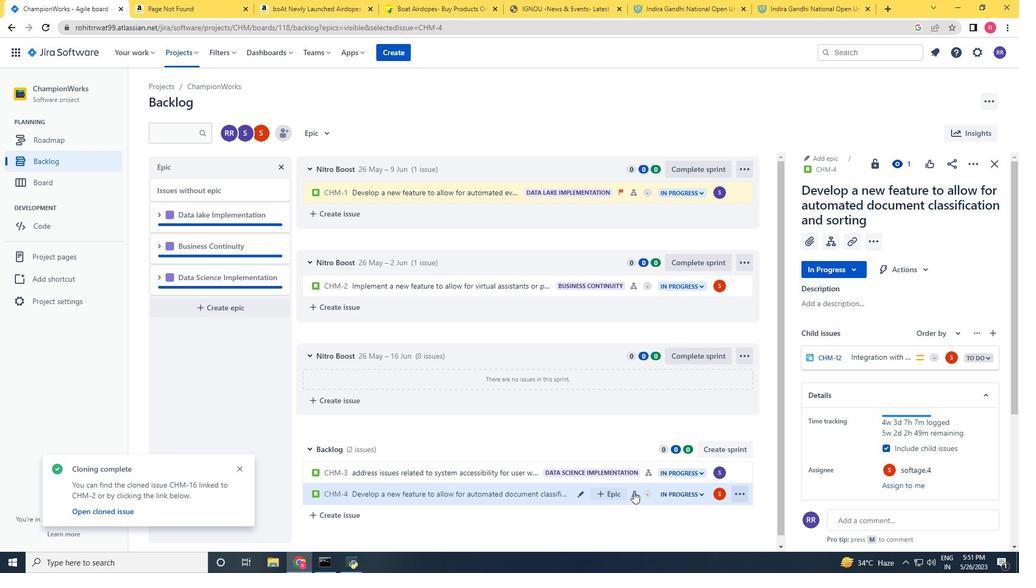 
Action: Mouse pressed left at (616, 492)
Screenshot: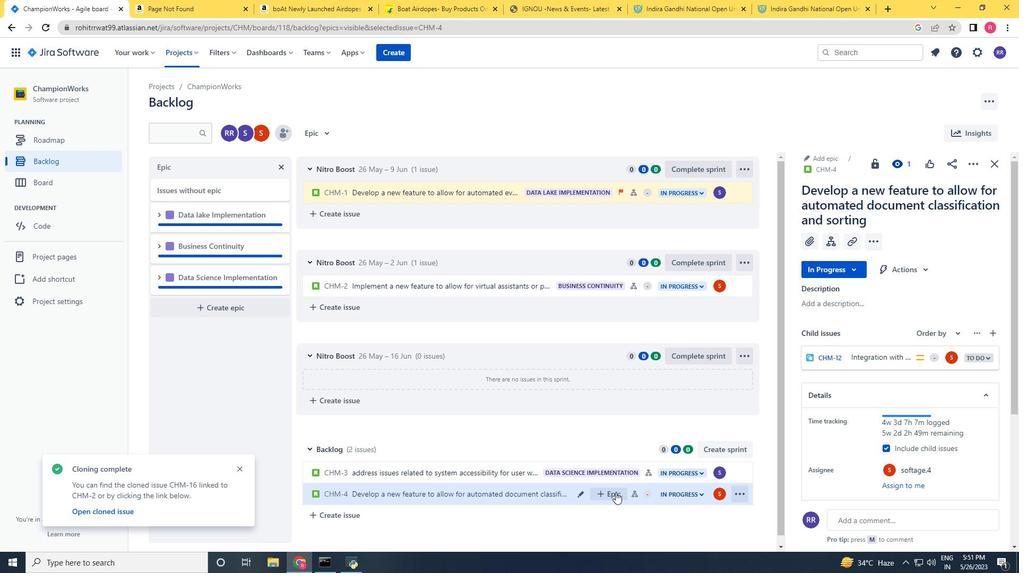 
Action: Mouse moved to (626, 523)
Screenshot: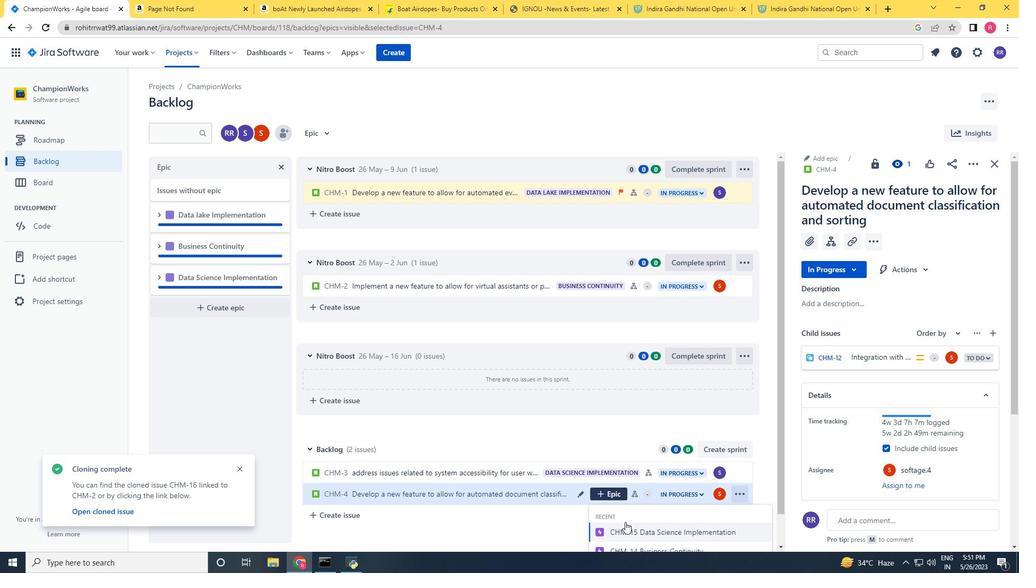 
Action: Mouse scrolled (626, 522) with delta (0, 0)
Screenshot: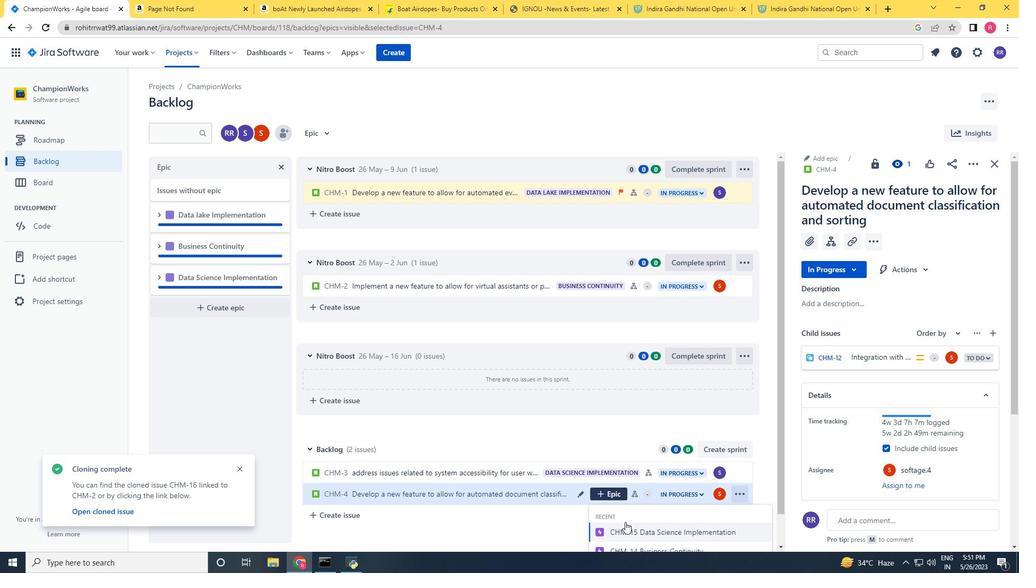 
Action: Mouse moved to (737, 440)
Screenshot: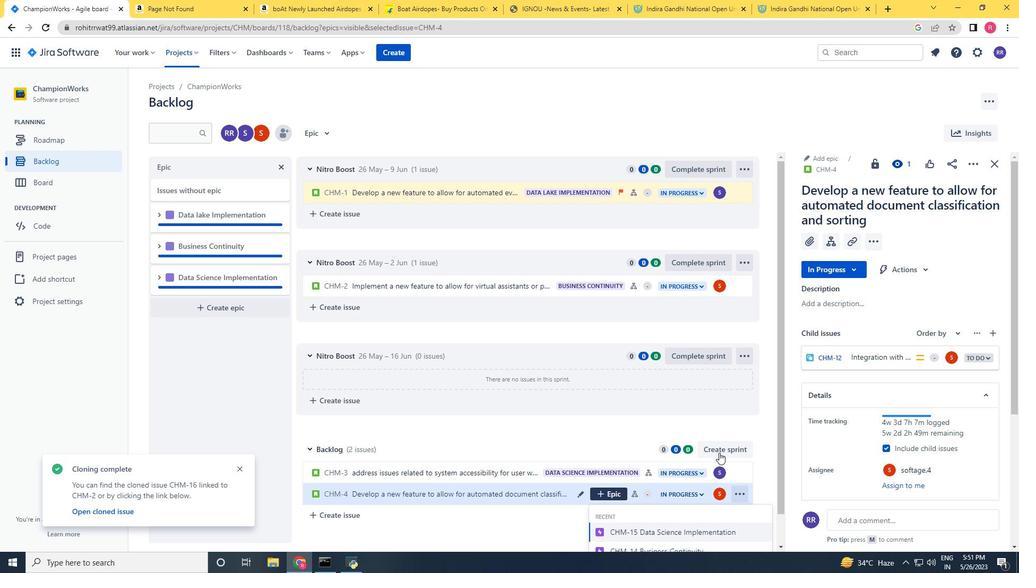 
Action: Mouse scrolled (737, 440) with delta (0, 0)
Screenshot: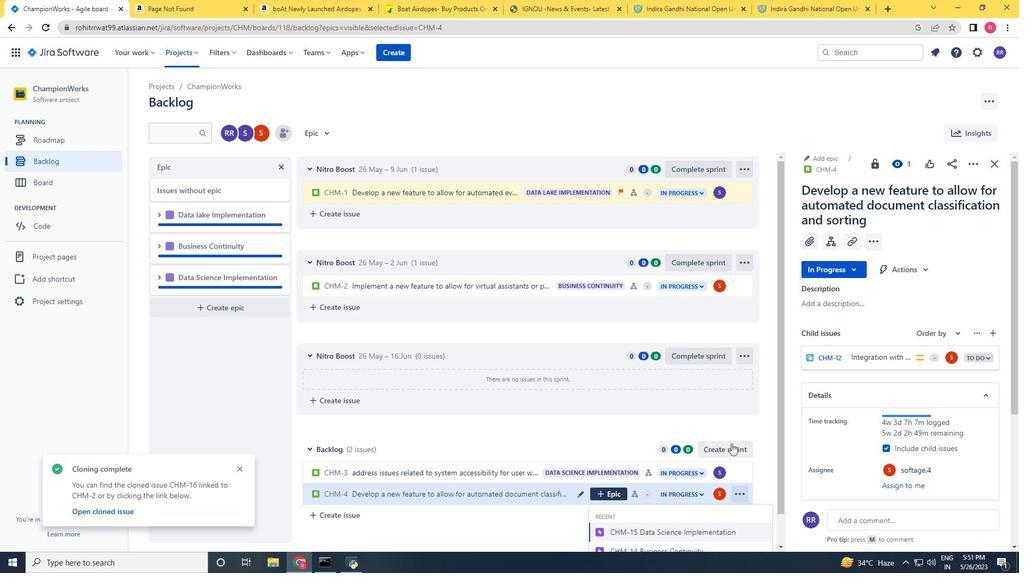 
Action: Mouse scrolled (737, 440) with delta (0, 0)
Screenshot: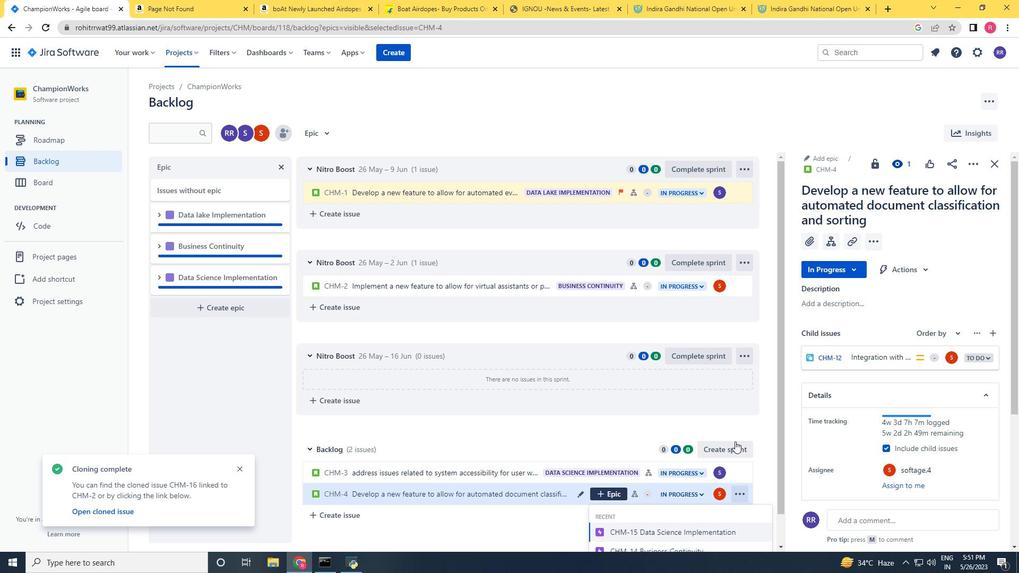 
Action: Mouse moved to (694, 532)
Screenshot: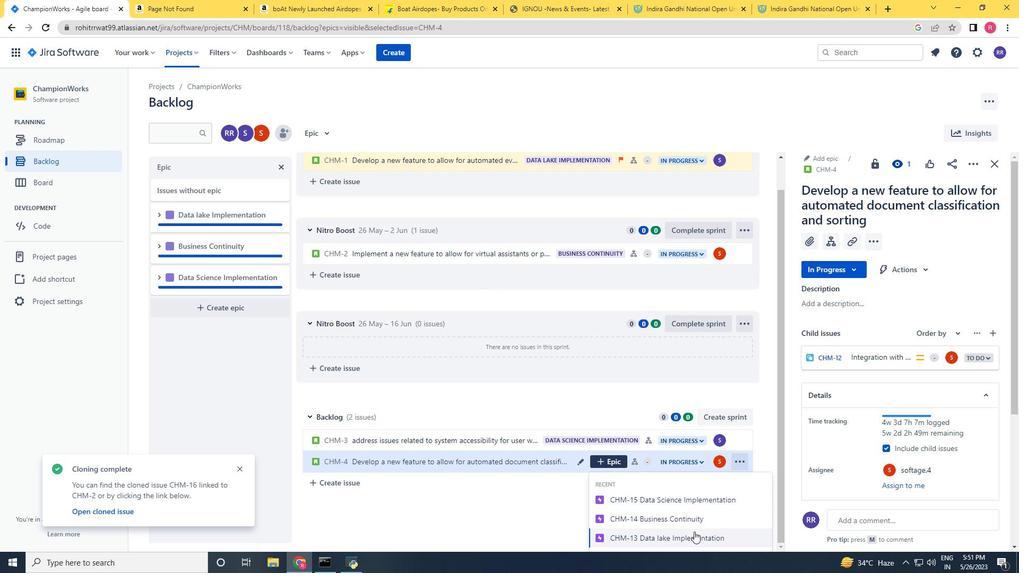 
Action: Mouse pressed left at (694, 532)
Screenshot: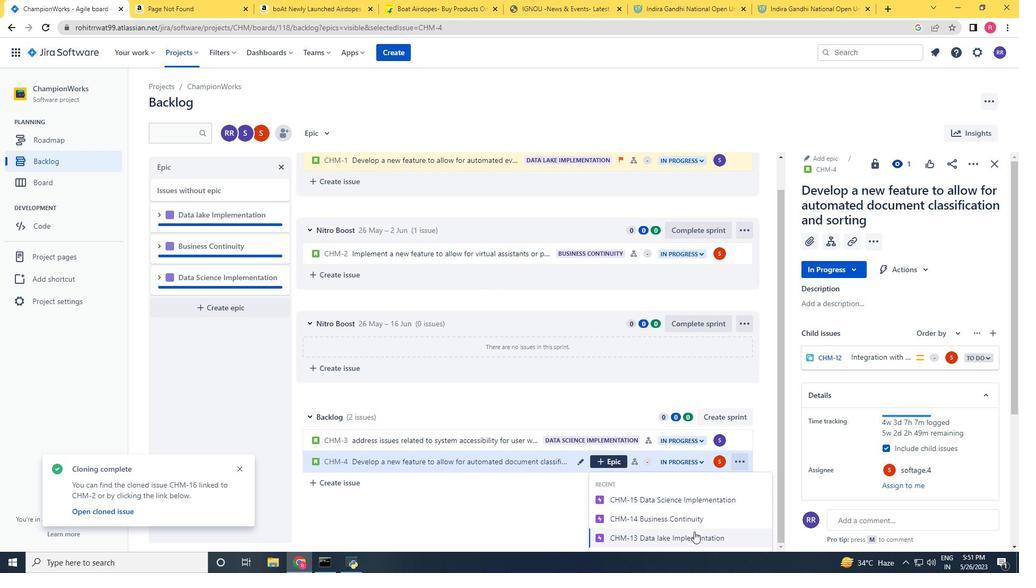 
Action: Mouse moved to (615, 383)
Screenshot: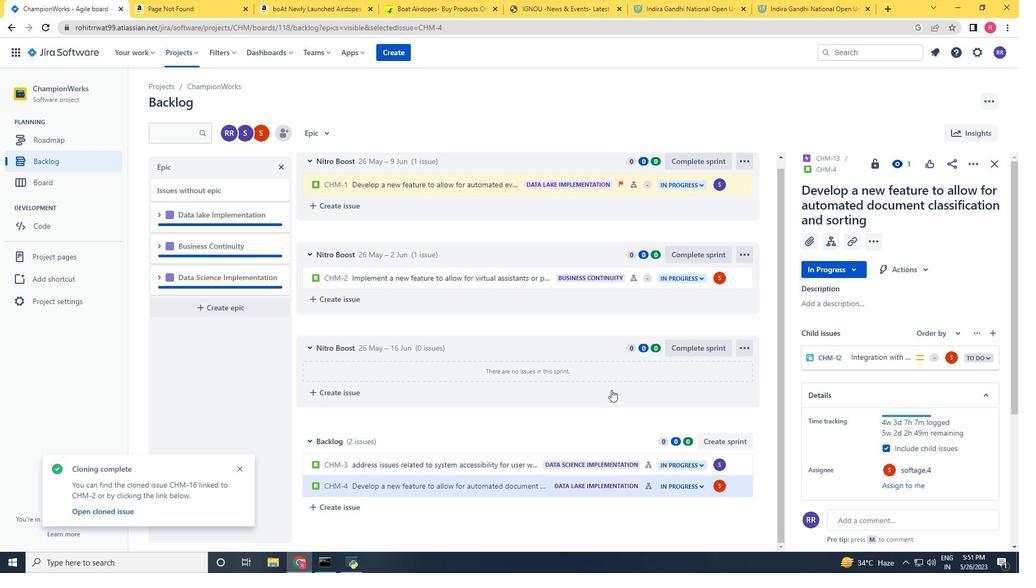 
